 Task: Open Card Bicycle Review in Board Employee Performance Evaluation to Workspace Creative Writing and add a team member Softage.2@softage.net, a label Purple, a checklist Coffee Brewing, an attachment from your onedrive, a color Purple and finally, add a card description 'Create and send out employee engagement survey' and a comment 'Given the potential impact of this task on our company strategic goals, let us ensure that we approach it with a long-term perspective.'. Add a start date 'Jan 02, 1900' with a due date 'Jan 09, 1900'
Action: Mouse moved to (68, 309)
Screenshot: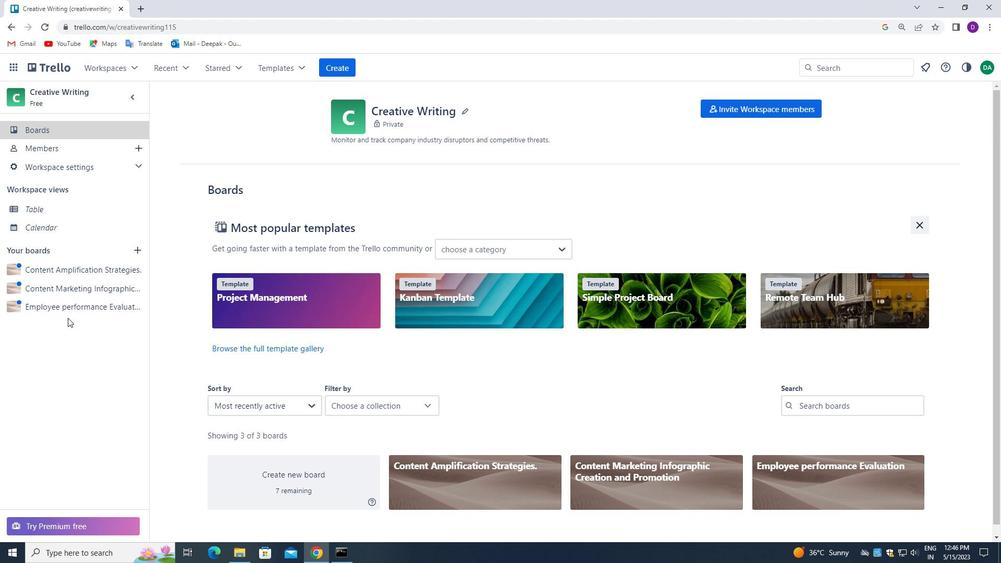 
Action: Mouse pressed left at (68, 309)
Screenshot: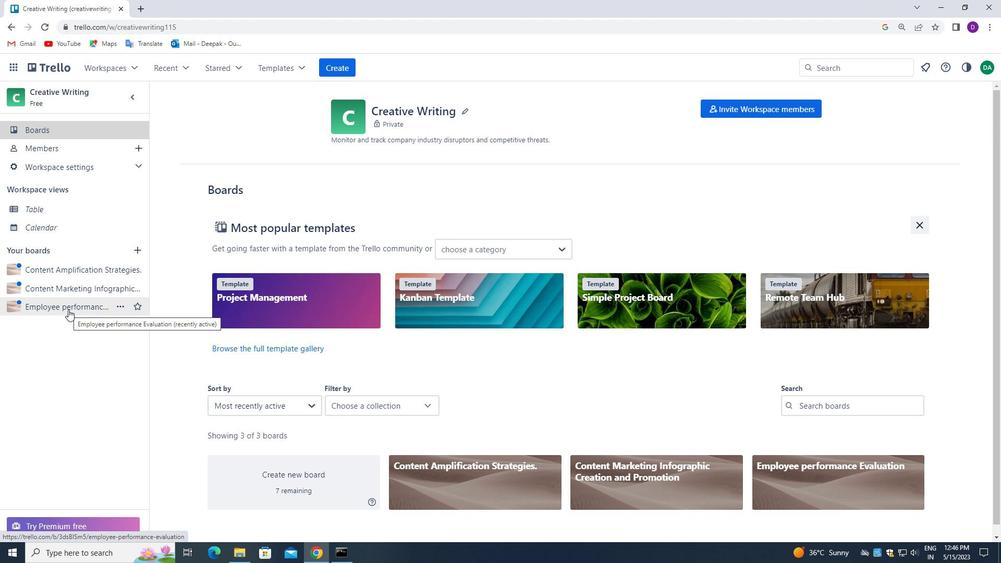 
Action: Mouse moved to (208, 161)
Screenshot: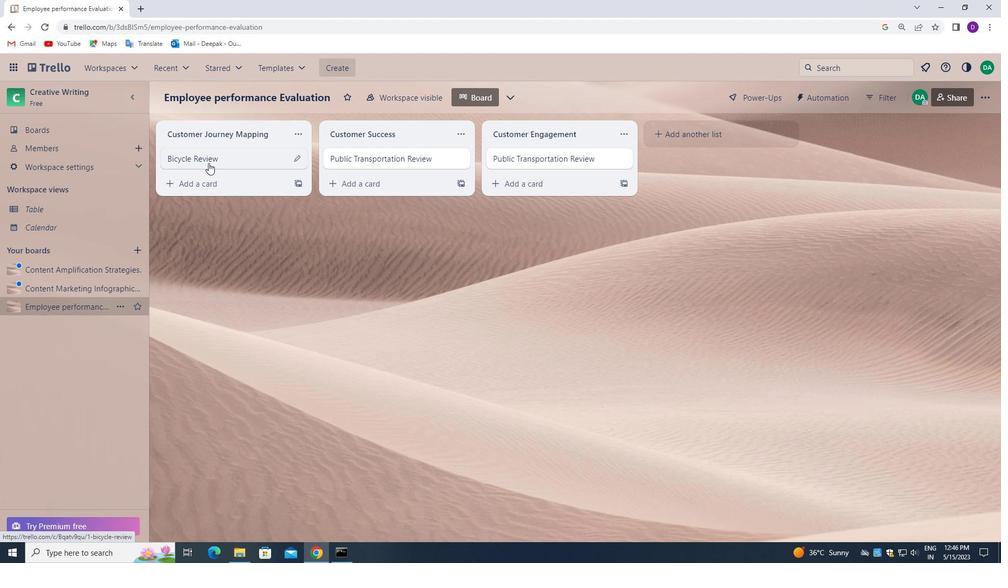 
Action: Mouse pressed left at (208, 161)
Screenshot: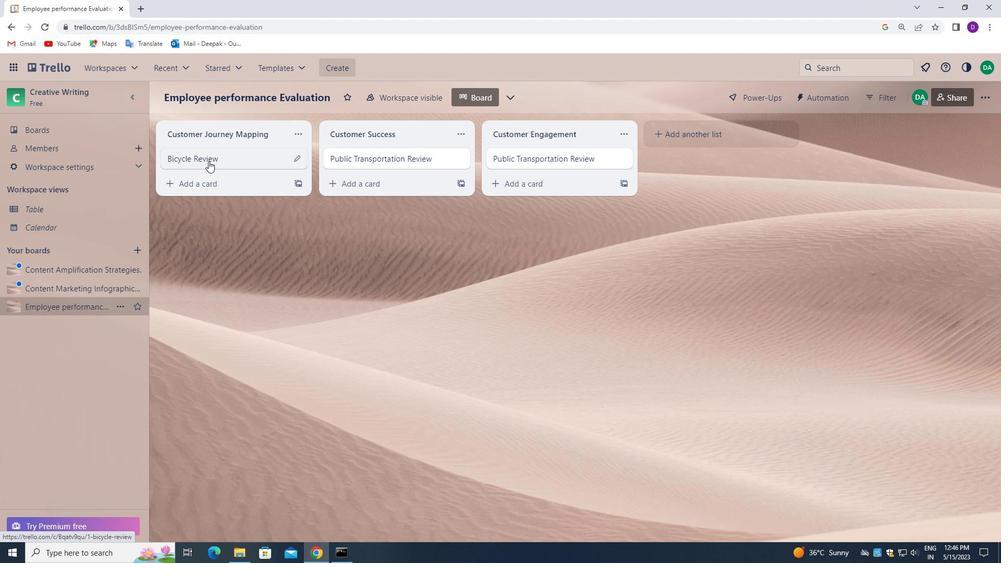 
Action: Mouse moved to (690, 150)
Screenshot: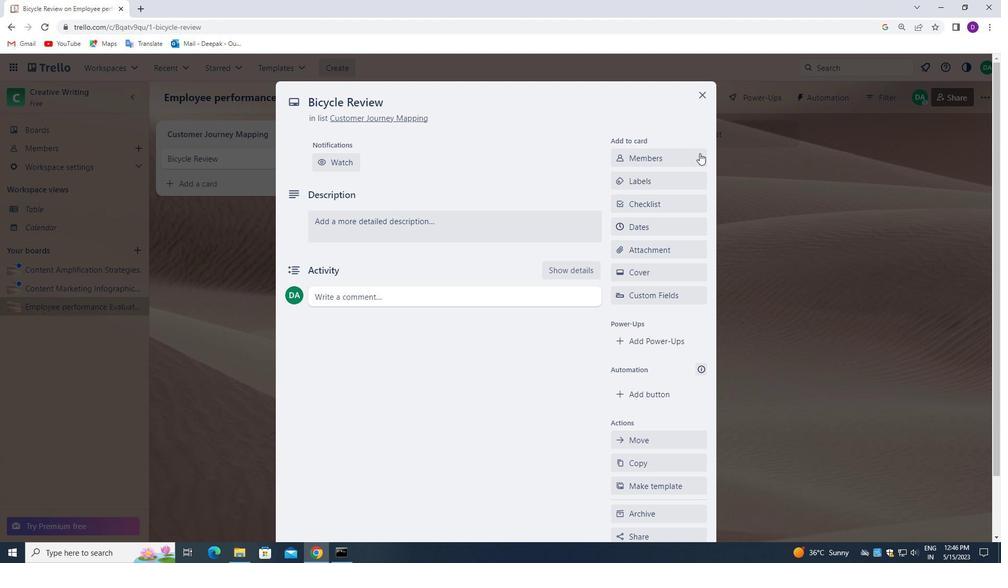 
Action: Mouse pressed left at (690, 150)
Screenshot: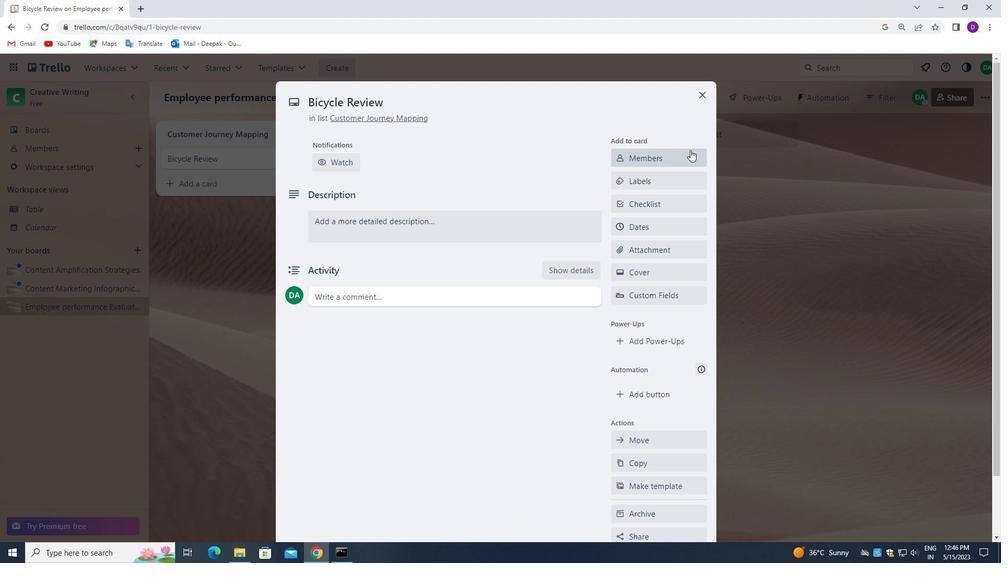
Action: Mouse moved to (657, 210)
Screenshot: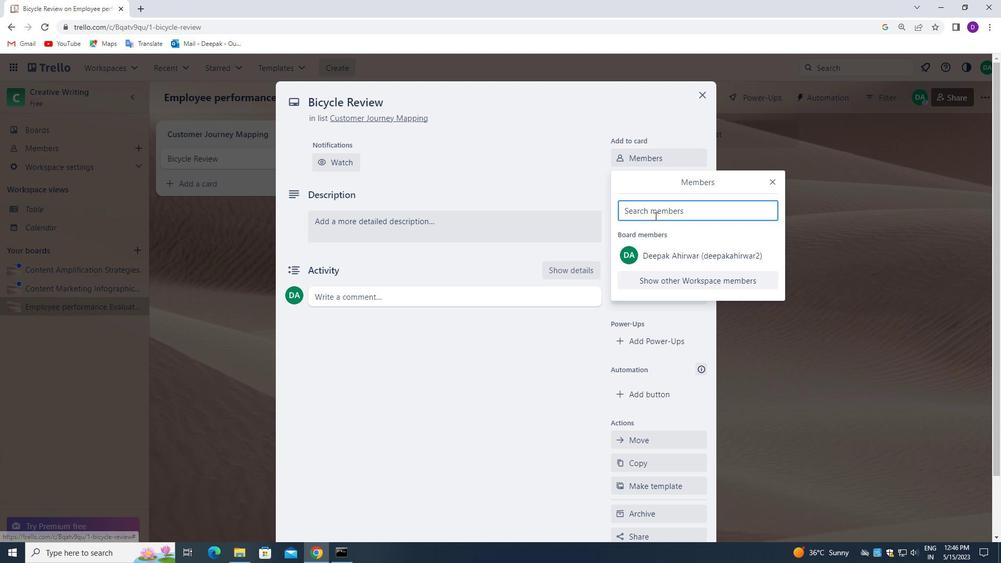
Action: Mouse pressed left at (657, 210)
Screenshot: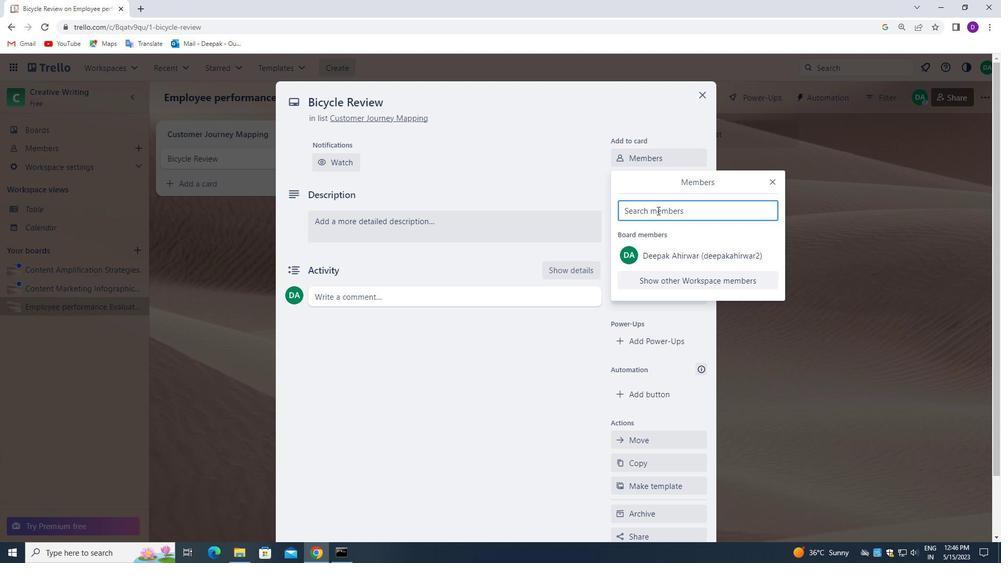 
Action: Key pressed <Key.shift>SOFTAGE.2<Key.shift><Key.shift><Key.shift><Key.shift><Key.shift><Key.shift><Key.shift><Key.shift><Key.shift><Key.shift><Key.shift><Key.shift><Key.shift>@SOFTAGE.NET
Screenshot: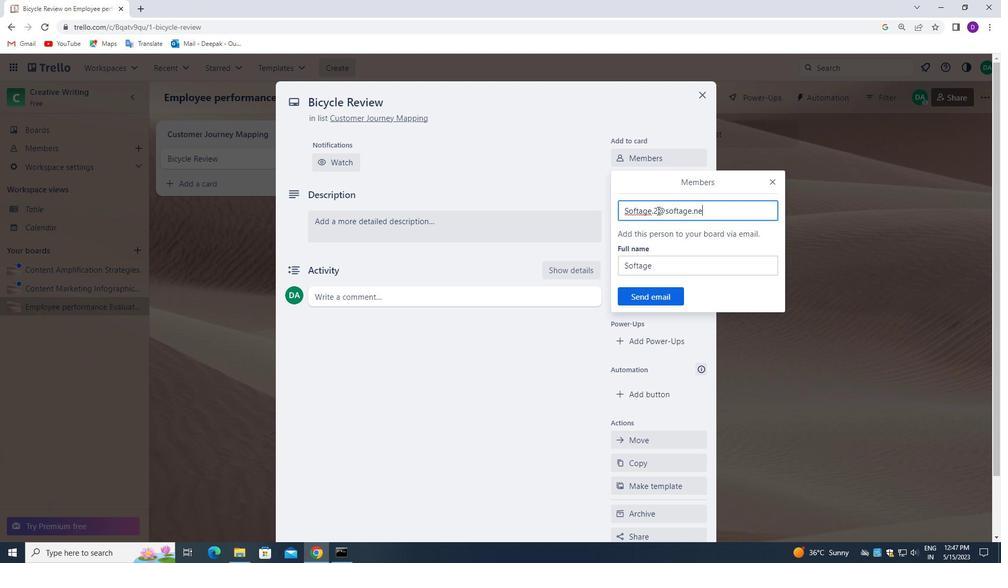 
Action: Mouse moved to (658, 292)
Screenshot: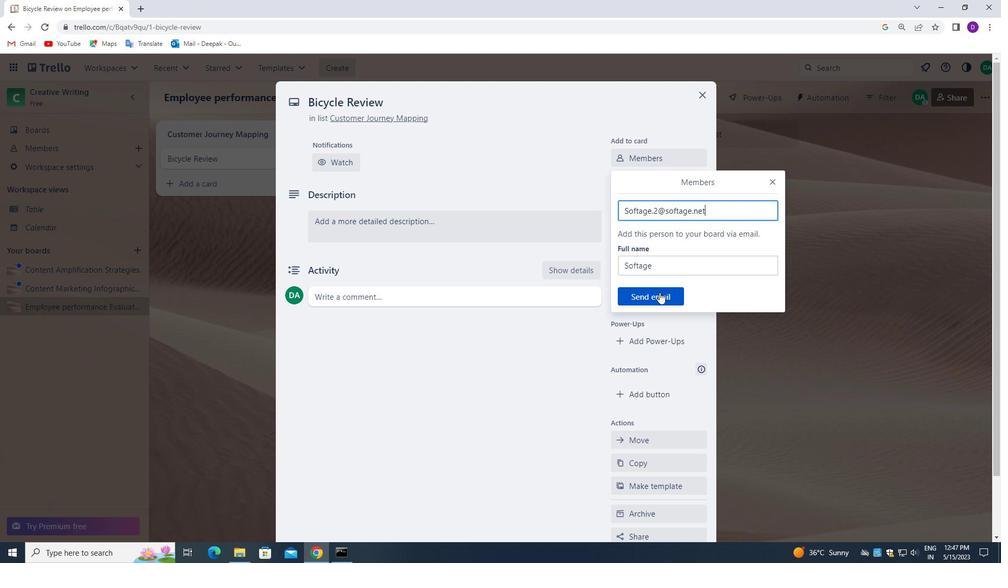 
Action: Mouse pressed left at (658, 292)
Screenshot: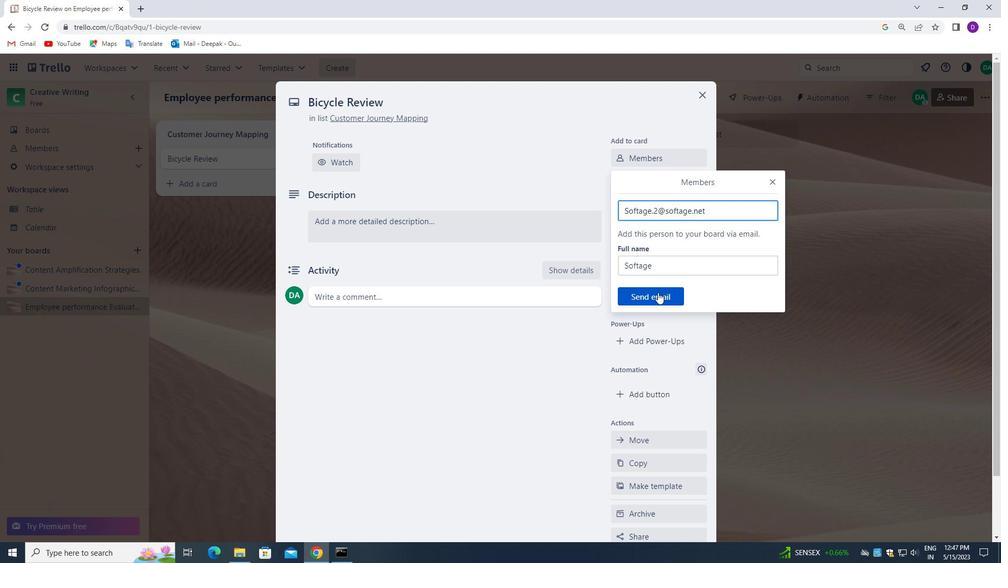 
Action: Mouse moved to (657, 220)
Screenshot: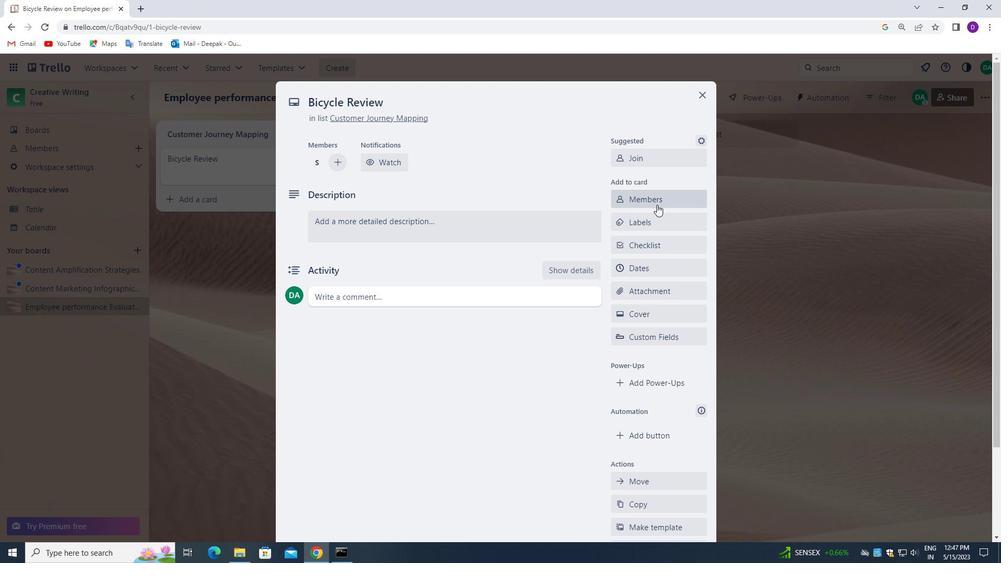 
Action: Mouse pressed left at (657, 220)
Screenshot: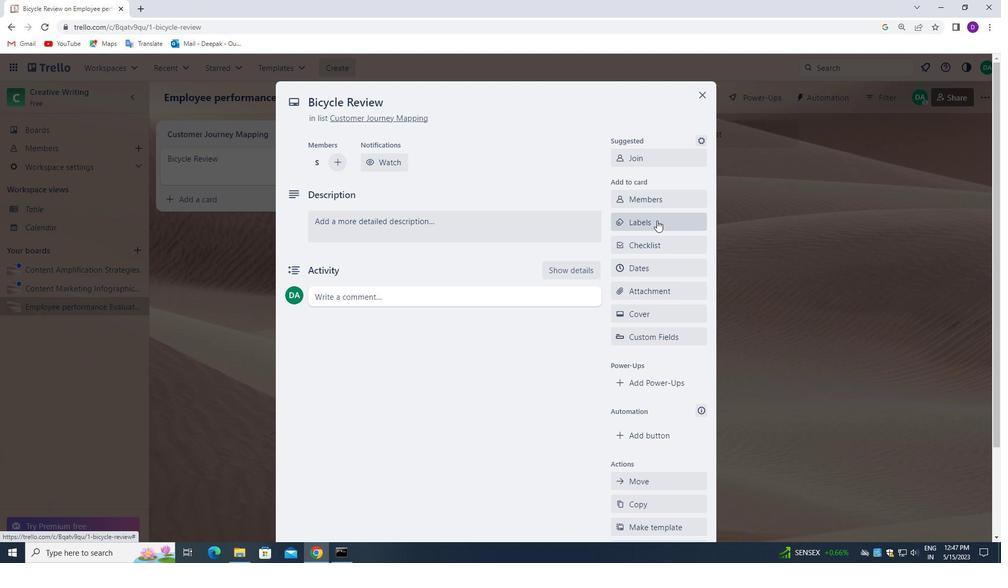 
Action: Mouse moved to (693, 397)
Screenshot: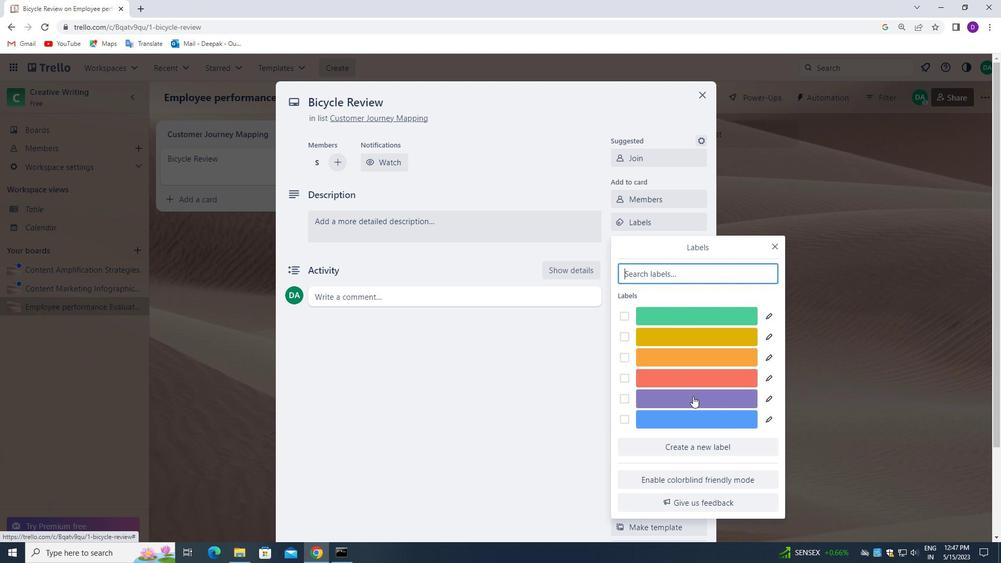 
Action: Mouse pressed left at (693, 397)
Screenshot: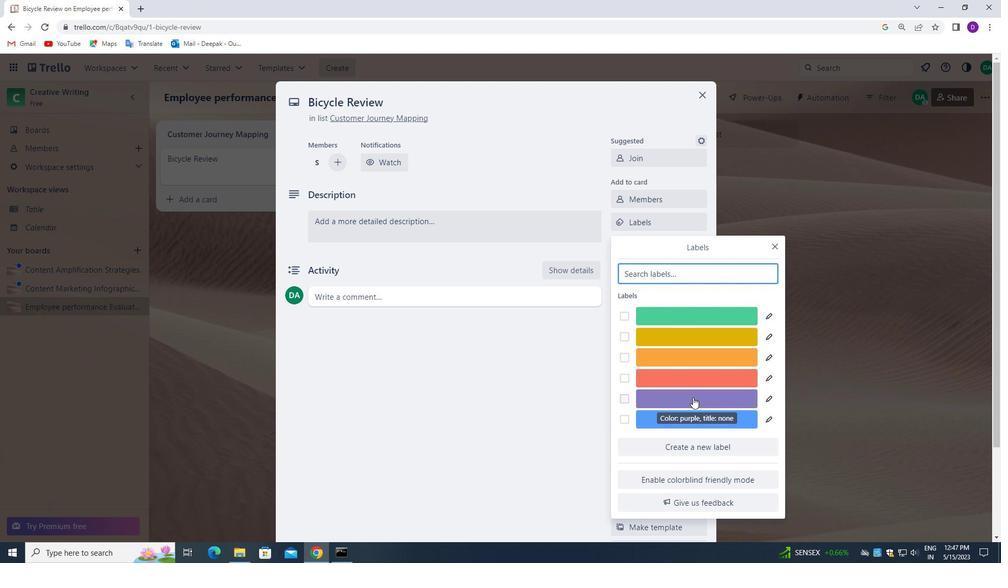 
Action: Mouse moved to (863, 372)
Screenshot: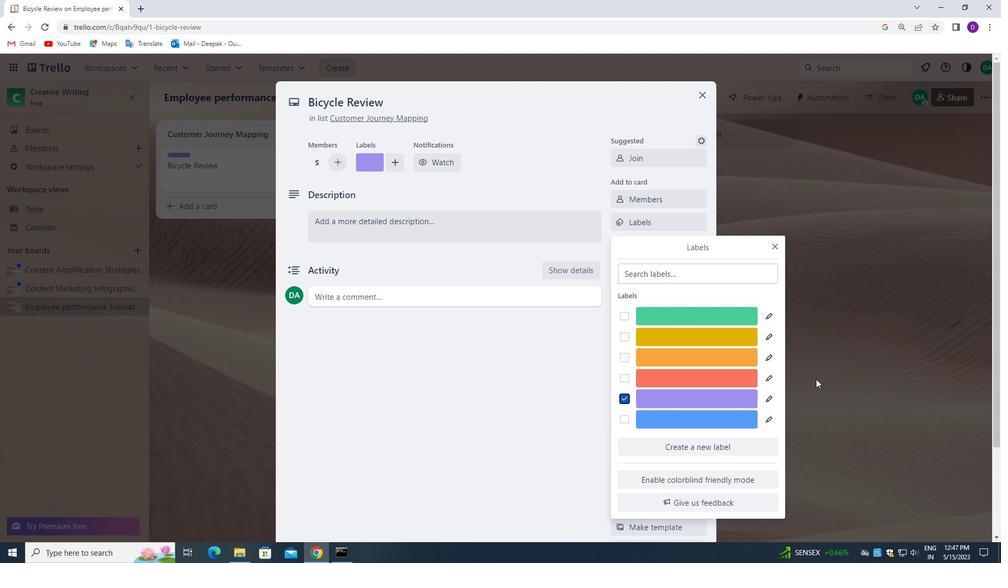 
Action: Mouse pressed left at (863, 372)
Screenshot: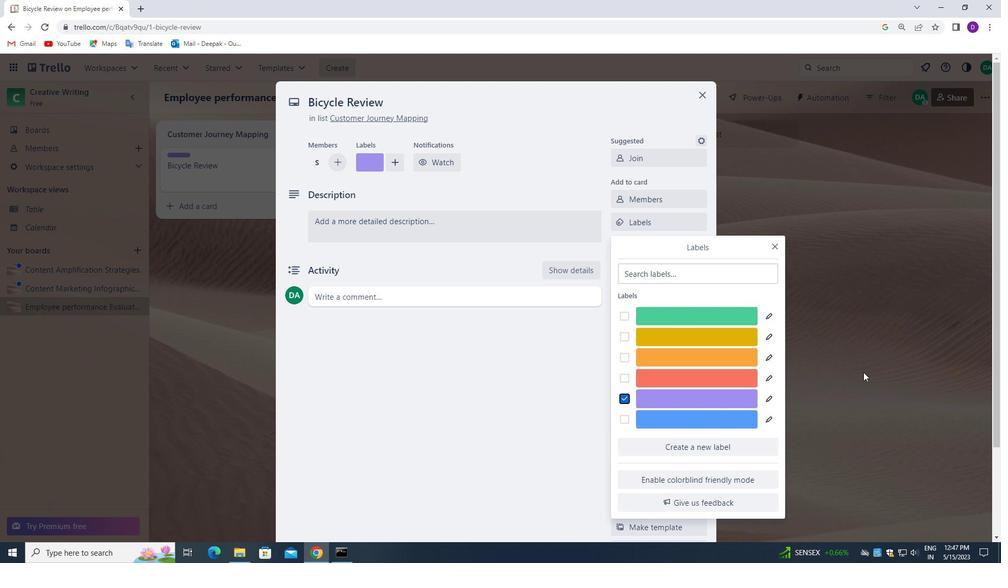 
Action: Mouse moved to (655, 243)
Screenshot: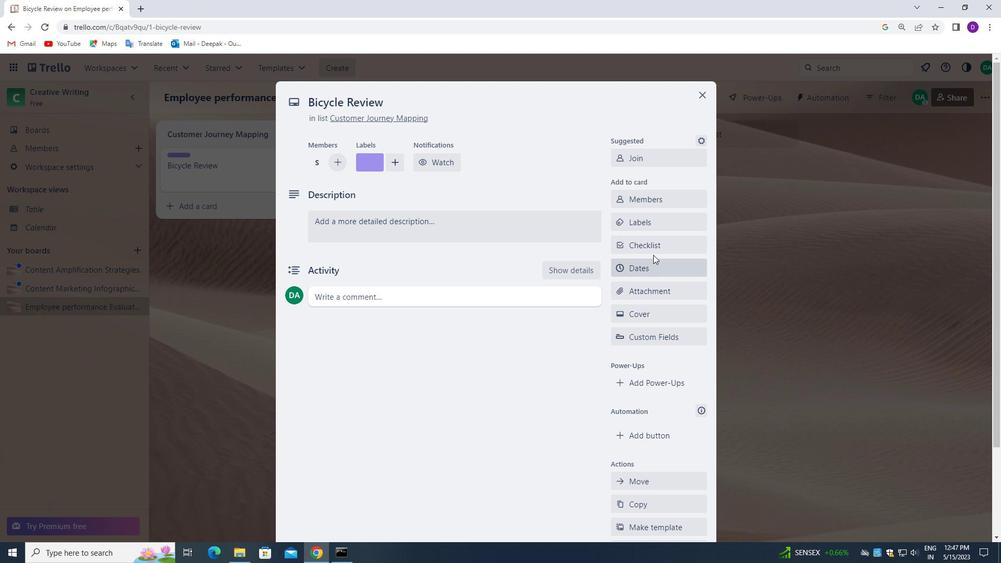 
Action: Mouse pressed left at (655, 243)
Screenshot: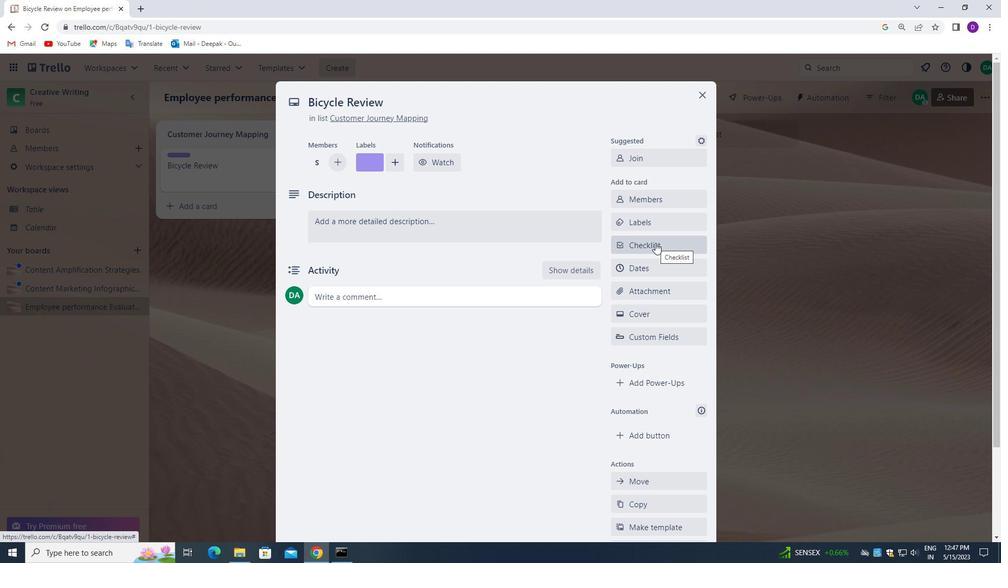 
Action: Mouse moved to (670, 312)
Screenshot: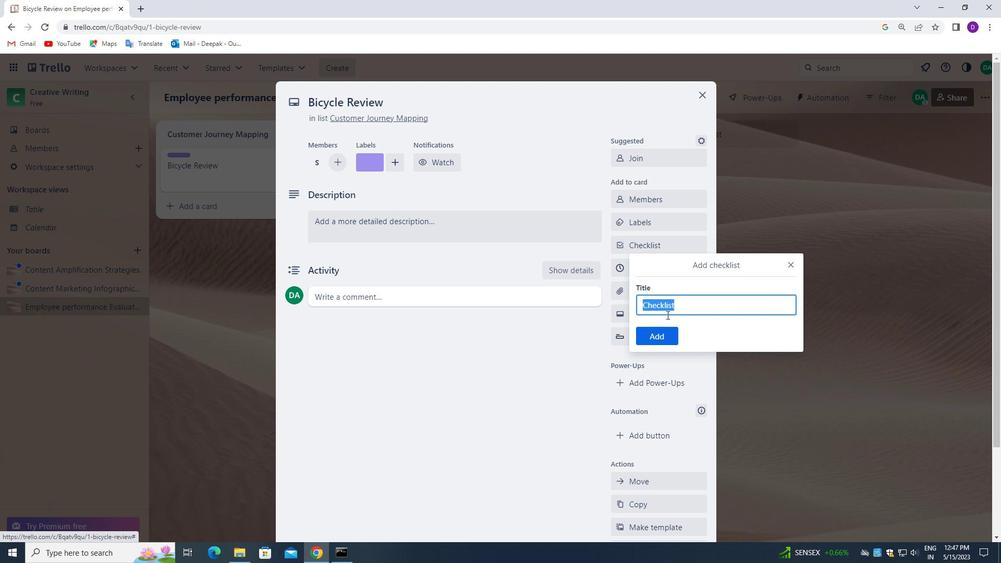
Action: Key pressed <Key.backspace><Key.shift>COFFEE<Key.space><Key.shift>BREWING
Screenshot: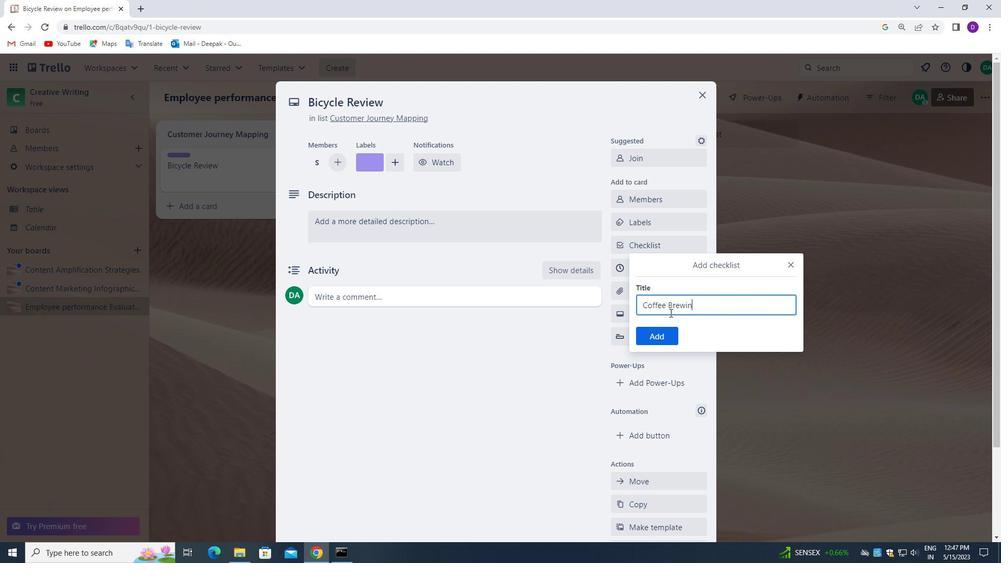 
Action: Mouse moved to (659, 333)
Screenshot: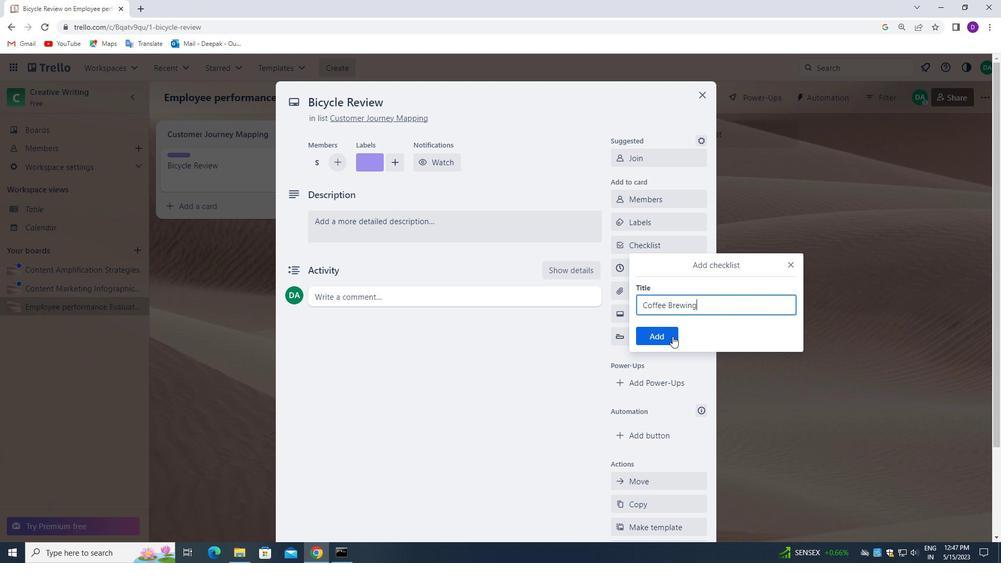 
Action: Mouse pressed left at (659, 333)
Screenshot: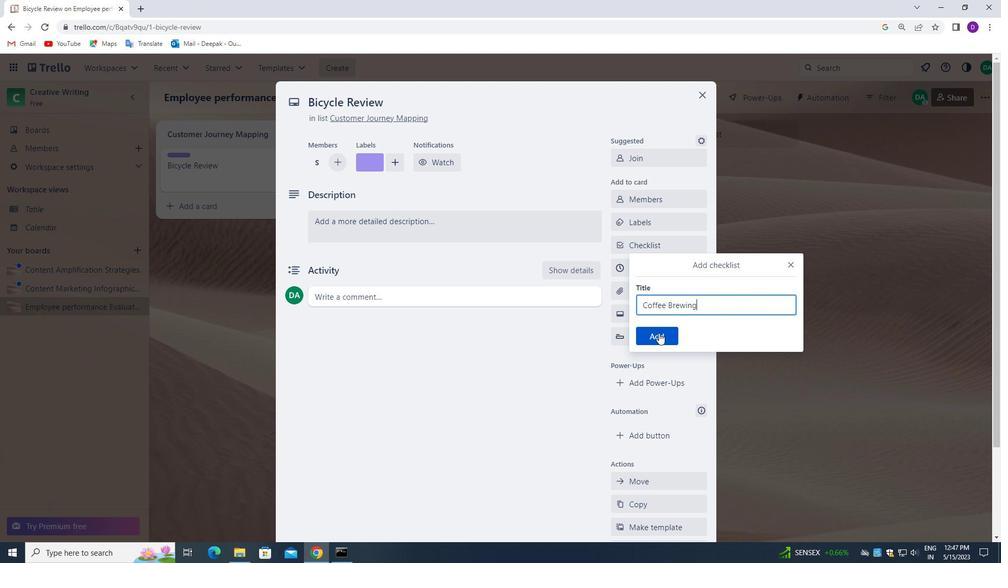 
Action: Mouse moved to (661, 293)
Screenshot: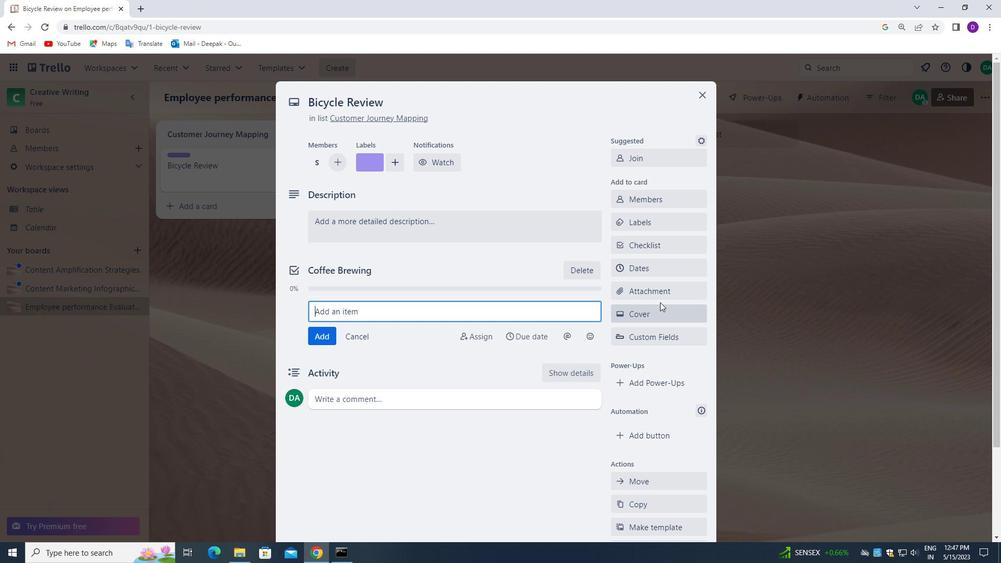 
Action: Mouse pressed left at (661, 293)
Screenshot: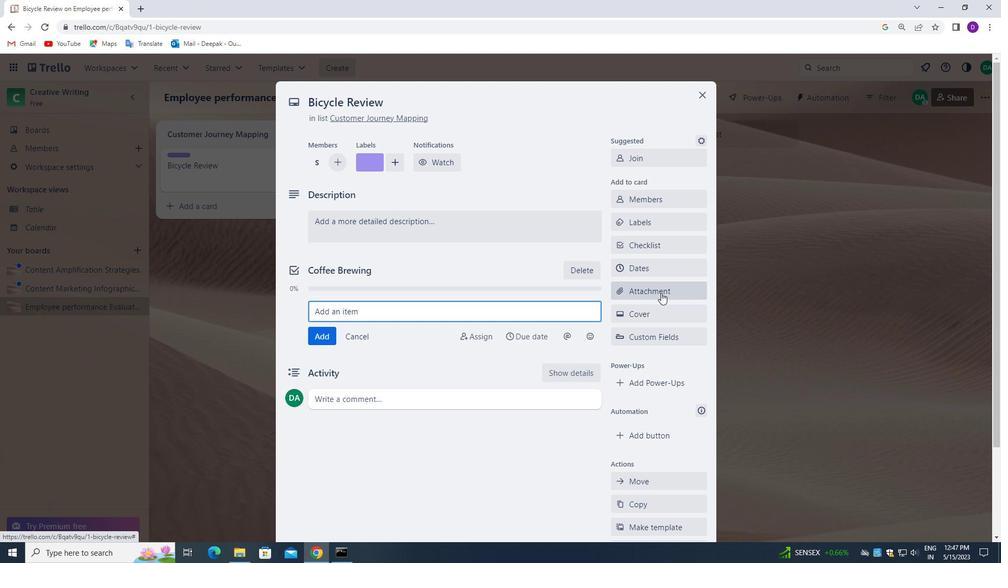 
Action: Mouse moved to (650, 209)
Screenshot: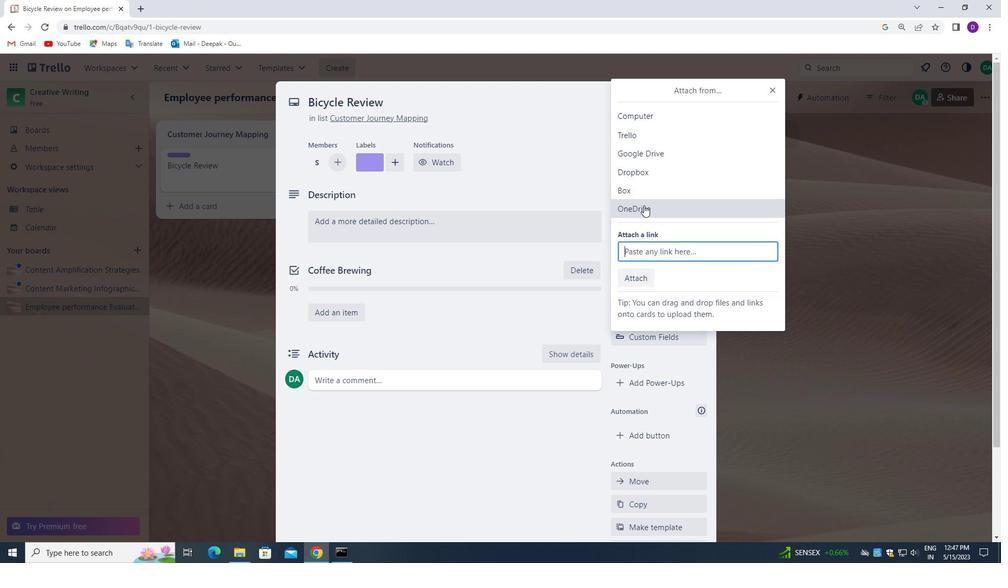 
Action: Mouse pressed left at (650, 209)
Screenshot: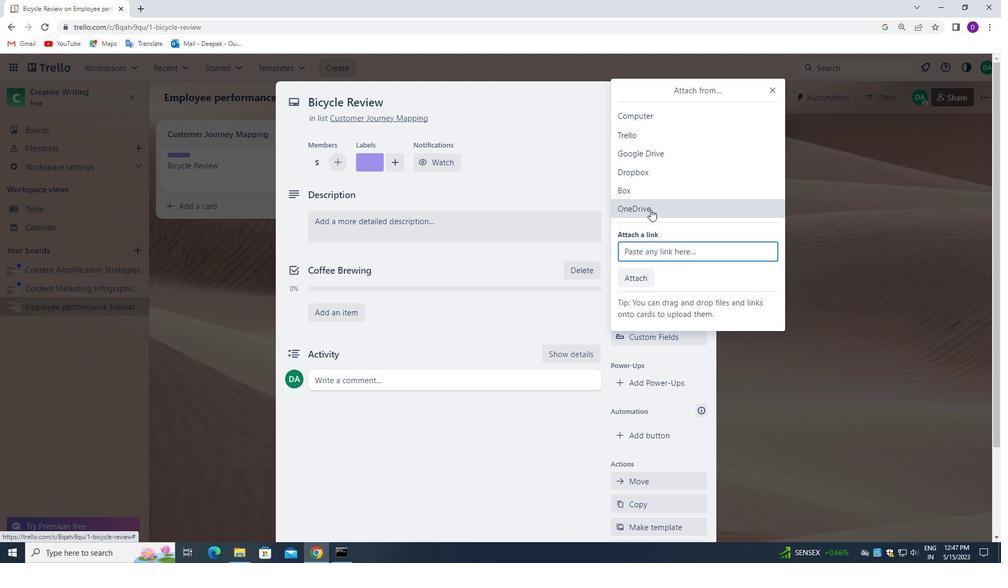 
Action: Mouse moved to (401, 221)
Screenshot: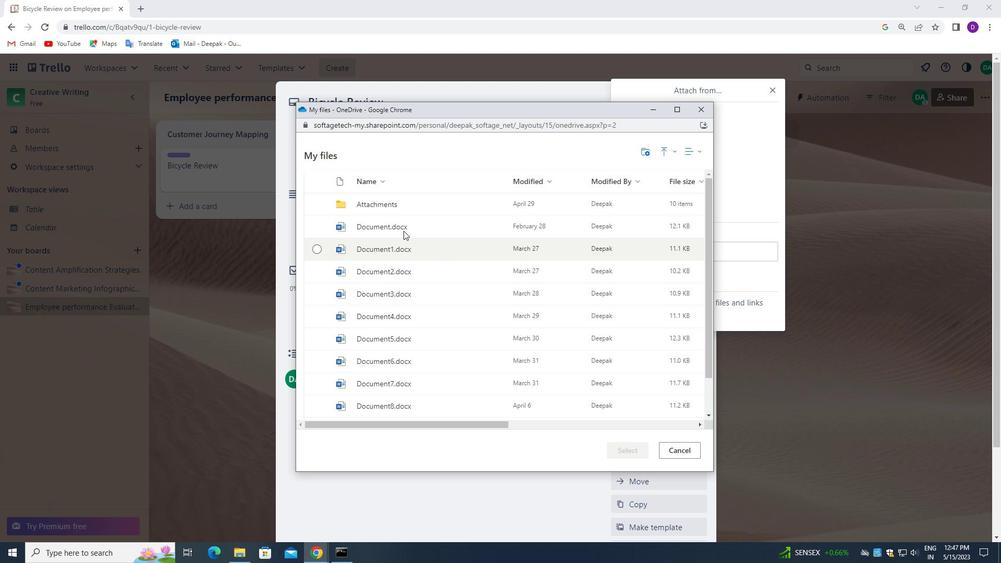 
Action: Mouse pressed left at (401, 221)
Screenshot: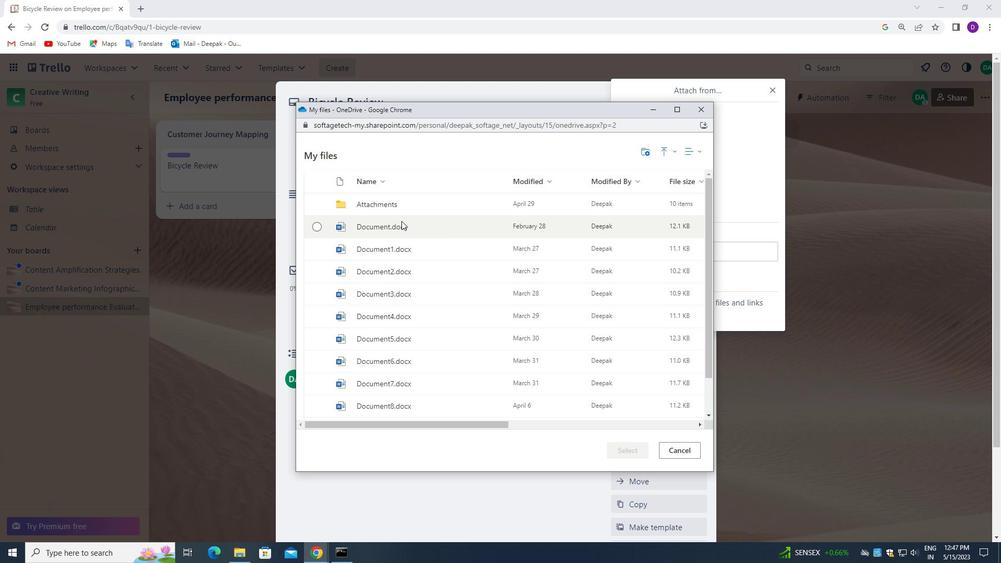 
Action: Mouse moved to (626, 451)
Screenshot: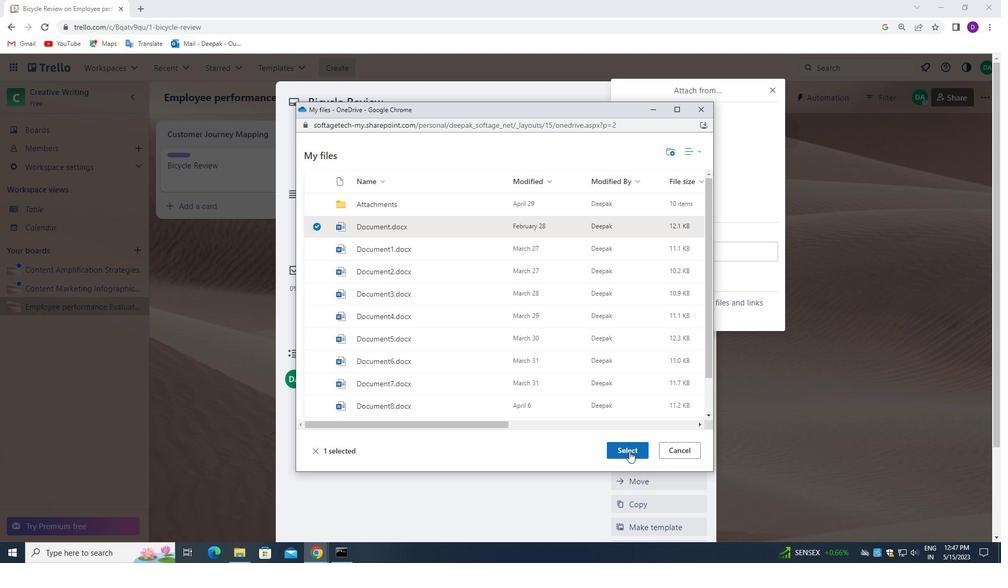 
Action: Mouse pressed left at (626, 451)
Screenshot: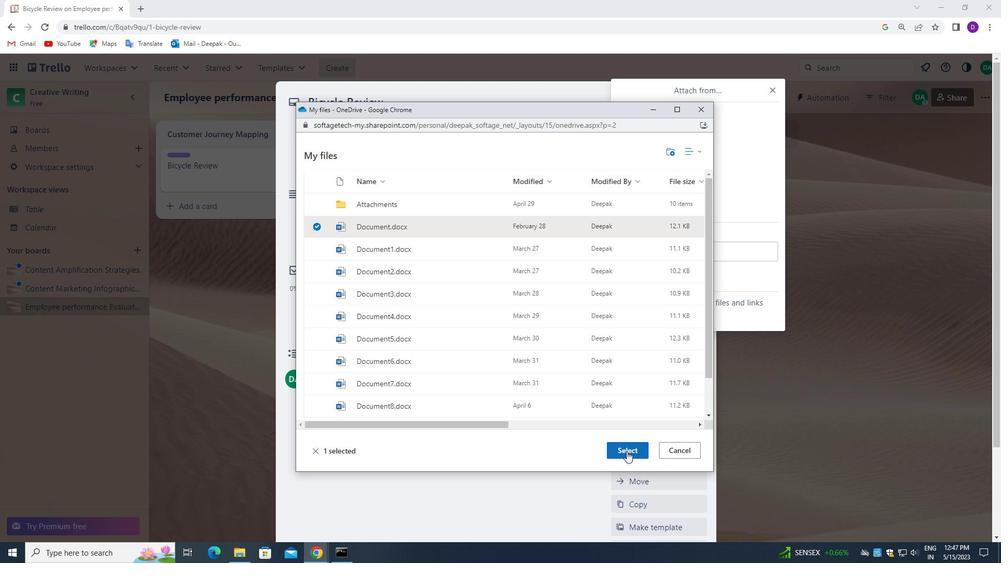 
Action: Mouse moved to (657, 313)
Screenshot: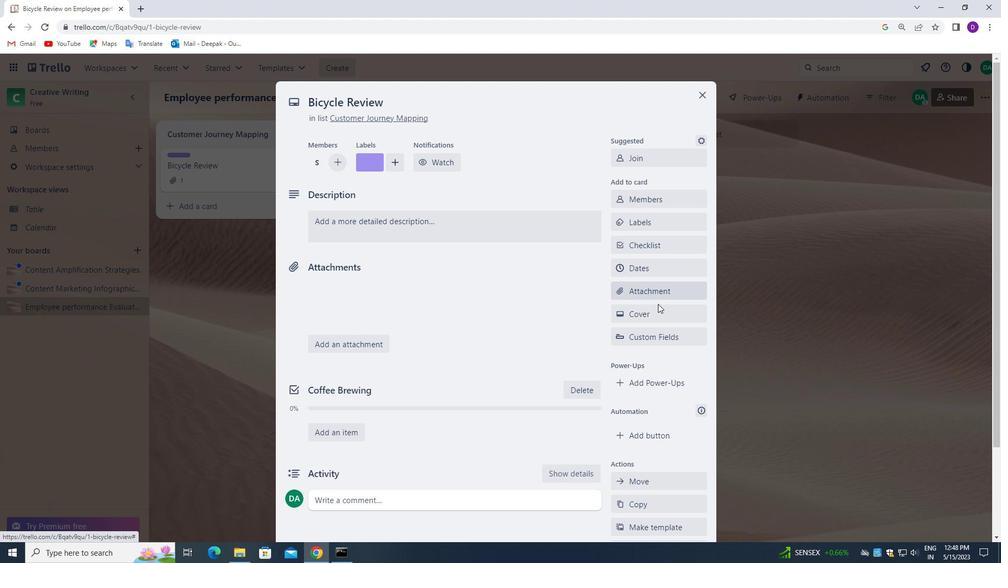 
Action: Mouse pressed left at (657, 313)
Screenshot: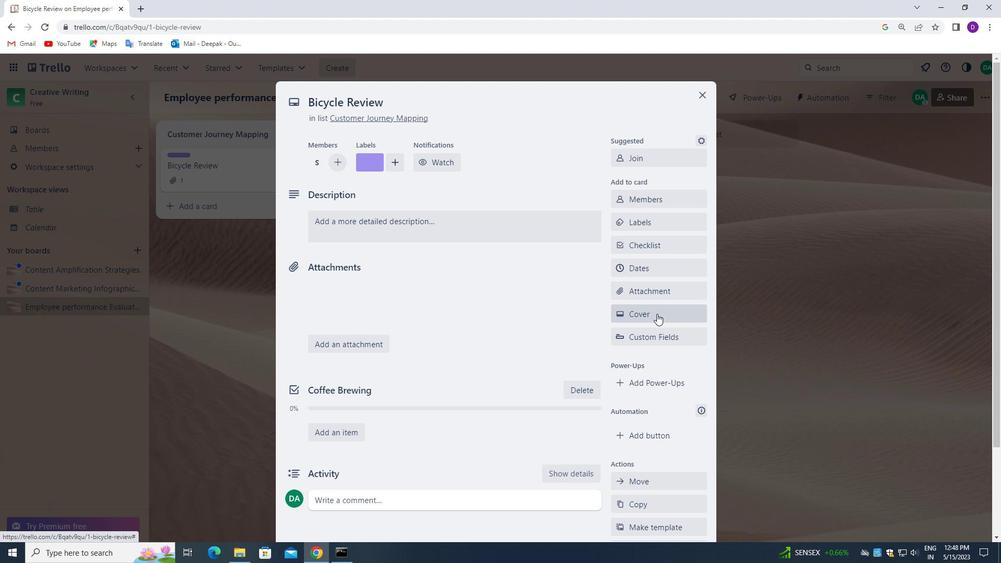
Action: Mouse moved to (769, 320)
Screenshot: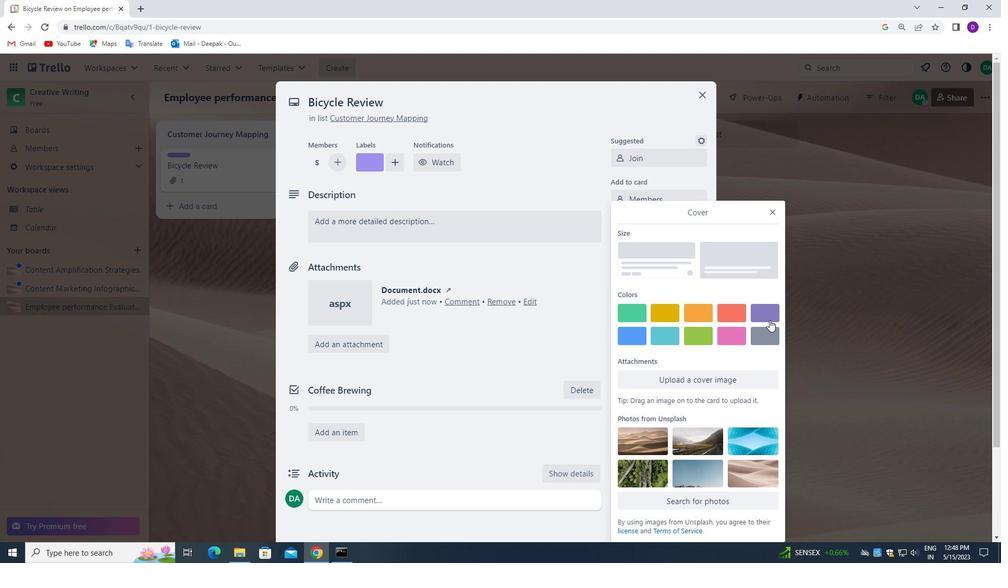 
Action: Mouse pressed left at (769, 320)
Screenshot: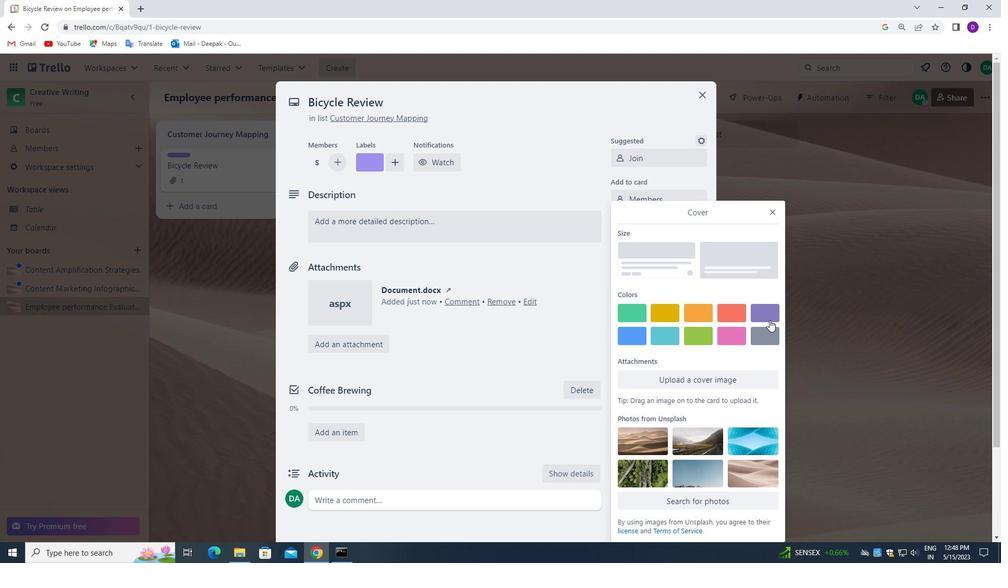 
Action: Mouse moved to (811, 322)
Screenshot: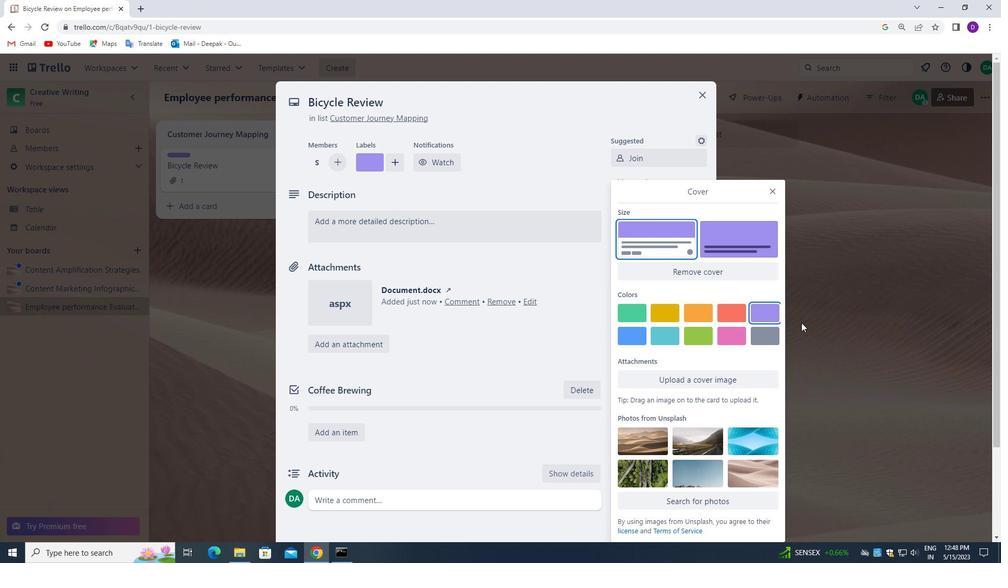 
Action: Mouse pressed left at (811, 322)
Screenshot: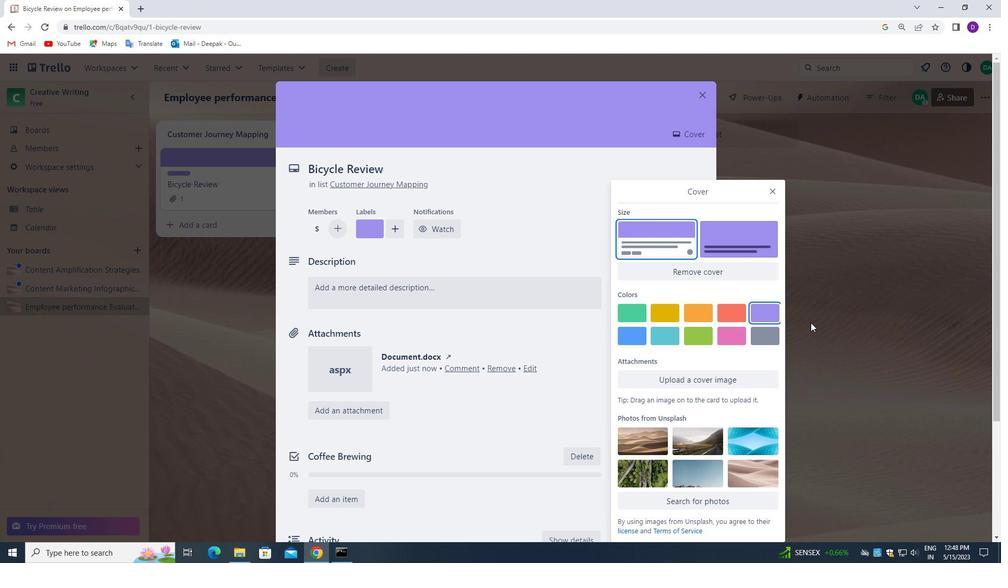 
Action: Mouse moved to (338, 291)
Screenshot: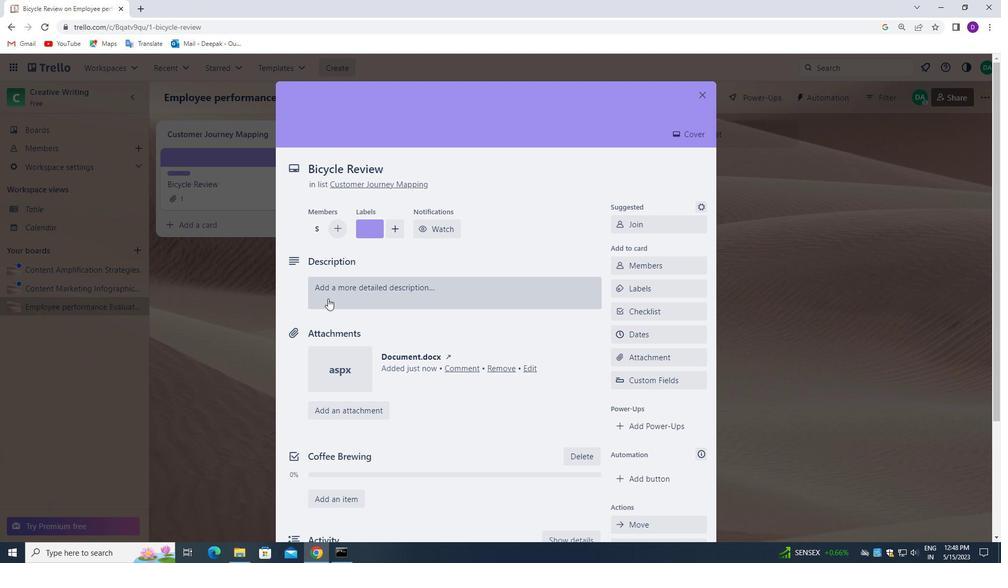 
Action: Mouse pressed left at (338, 291)
Screenshot: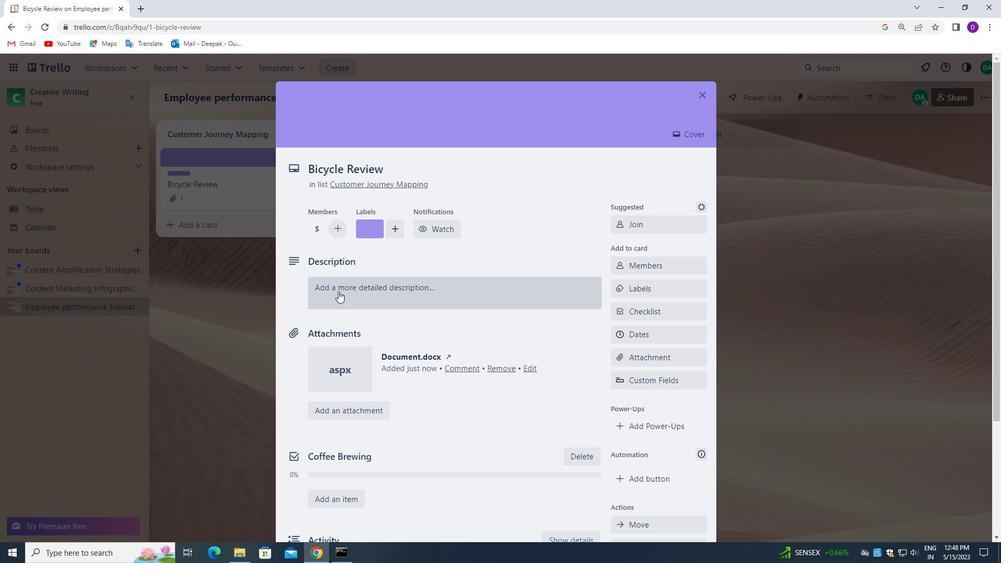 
Action: Key pressed <Key.shift>CREATE<Key.space>AND<Key.space>SEND<Key.space>OUT<Key.space>EMPLOYEE<Key.space>ENGAGEMENT<Key.space>SURVEY.
Screenshot: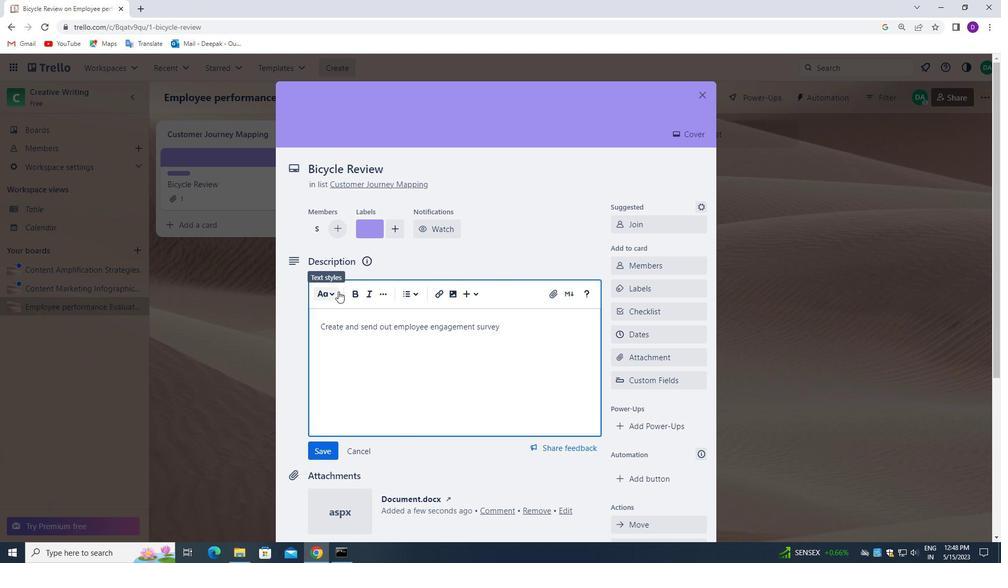 
Action: Mouse moved to (321, 451)
Screenshot: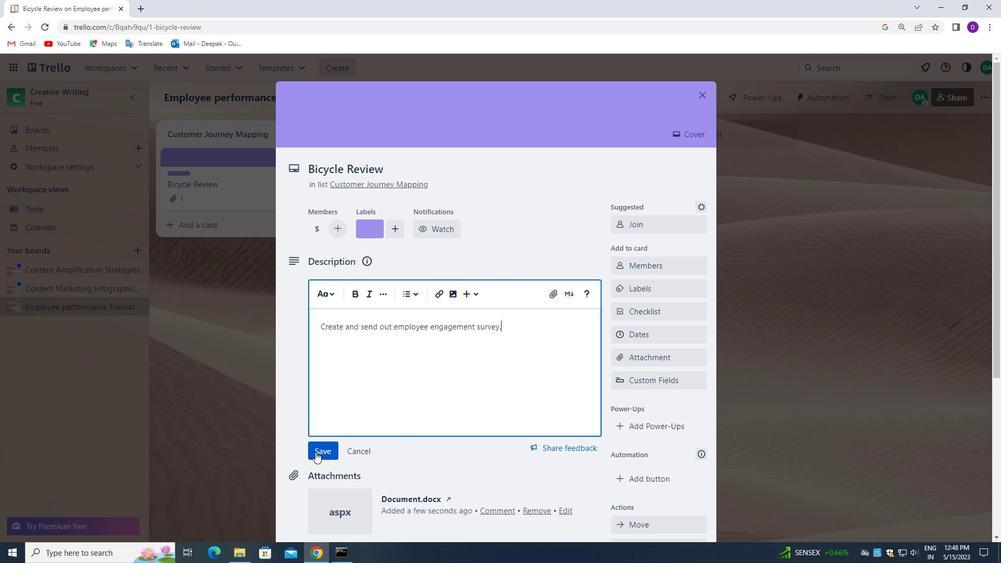 
Action: Mouse pressed left at (321, 451)
Screenshot: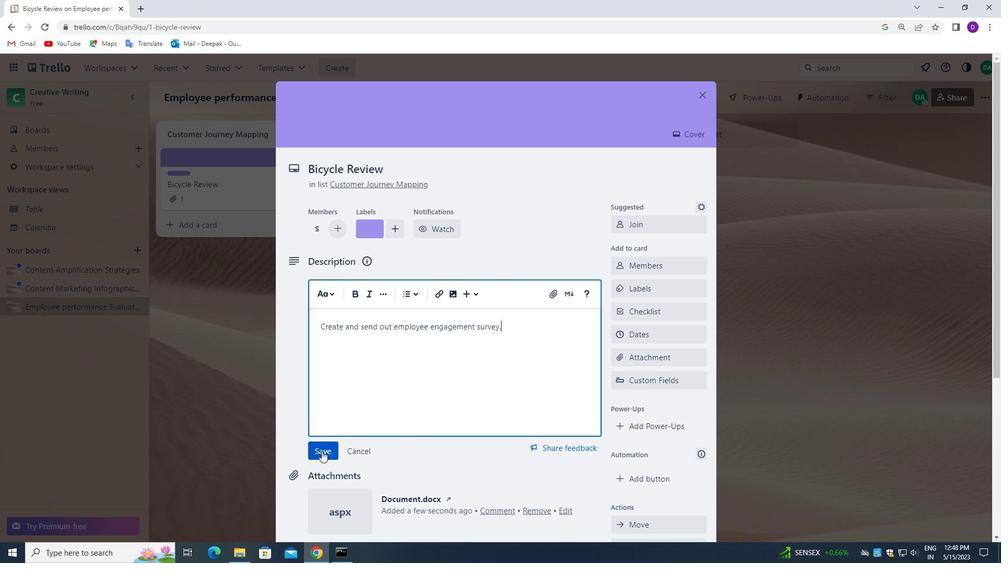 
Action: Mouse moved to (387, 416)
Screenshot: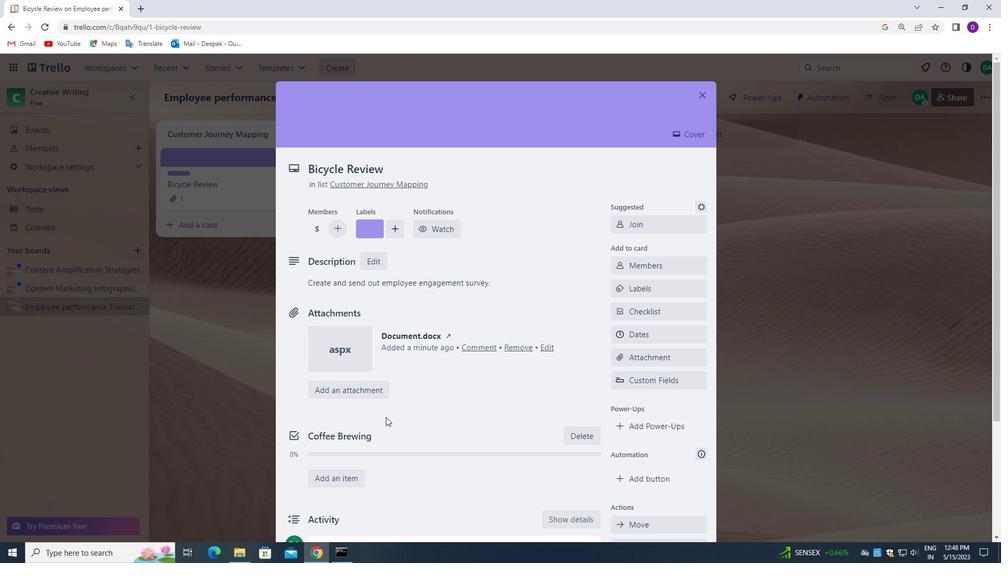 
Action: Mouse scrolled (387, 415) with delta (0, 0)
Screenshot: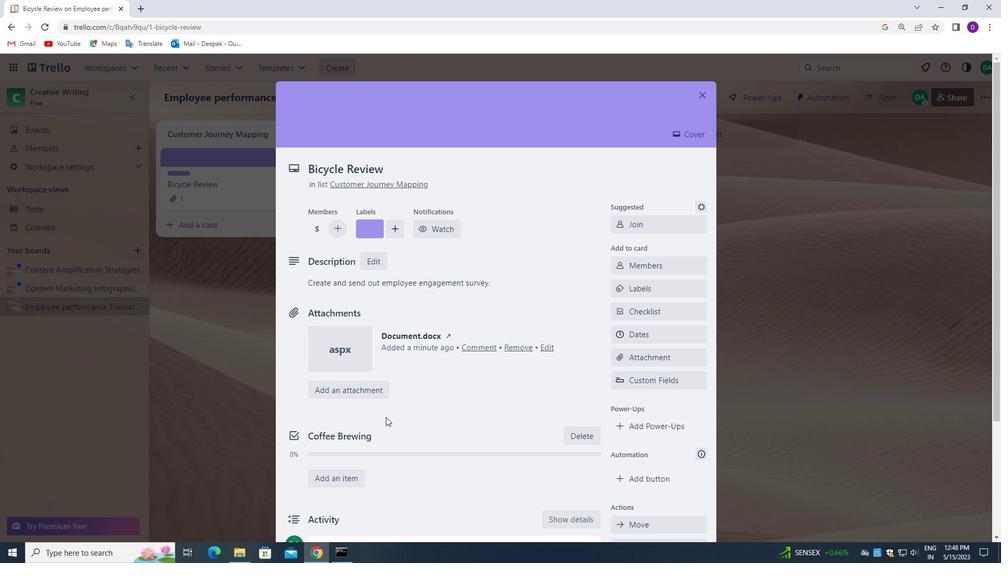 
Action: Mouse moved to (387, 416)
Screenshot: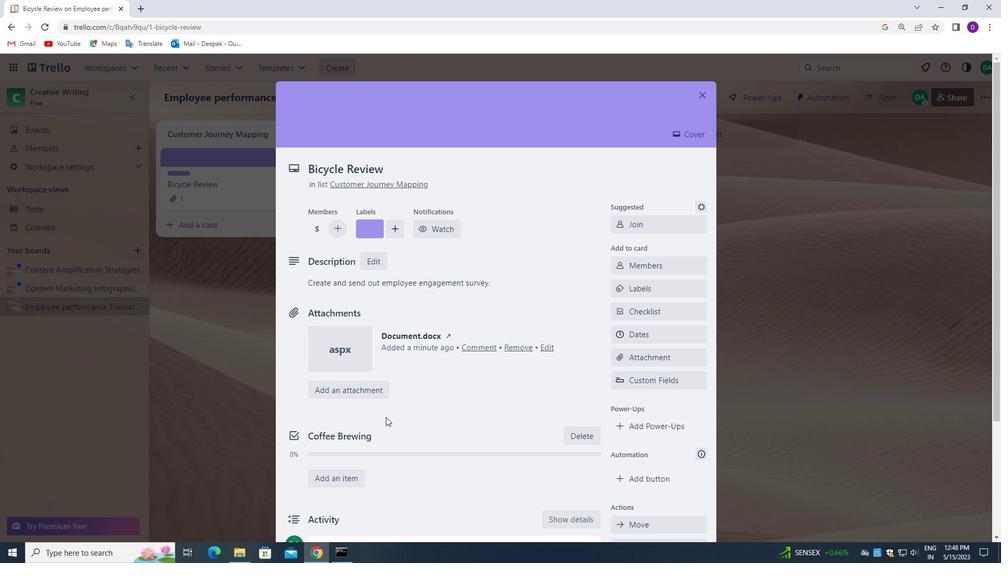 
Action: Mouse scrolled (387, 415) with delta (0, 0)
Screenshot: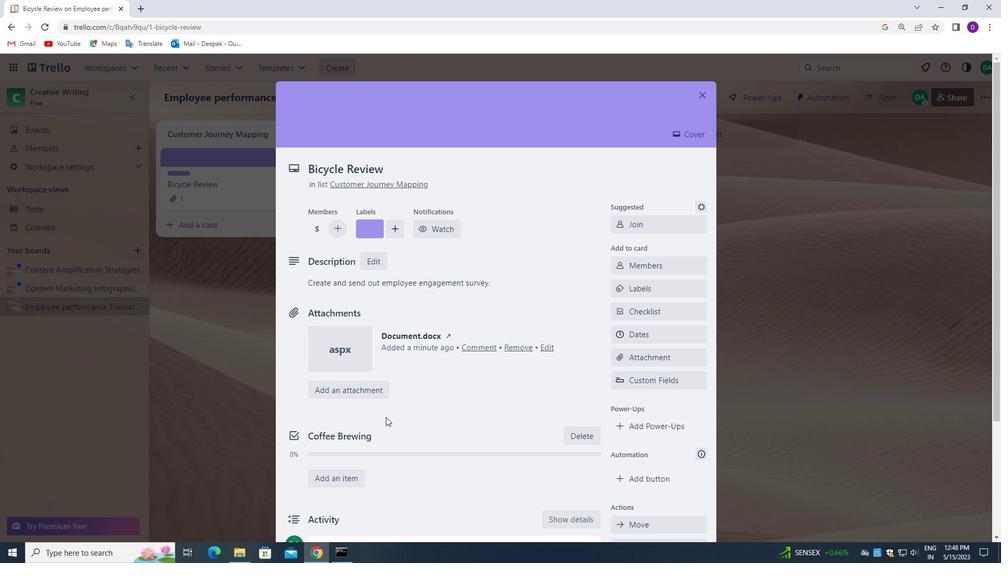
Action: Mouse moved to (388, 416)
Screenshot: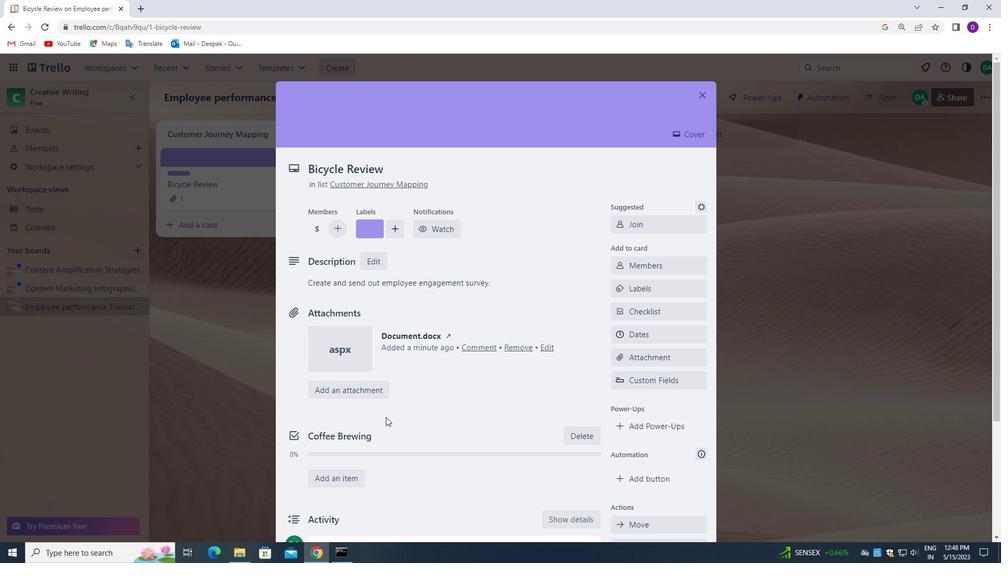 
Action: Mouse scrolled (388, 416) with delta (0, 0)
Screenshot: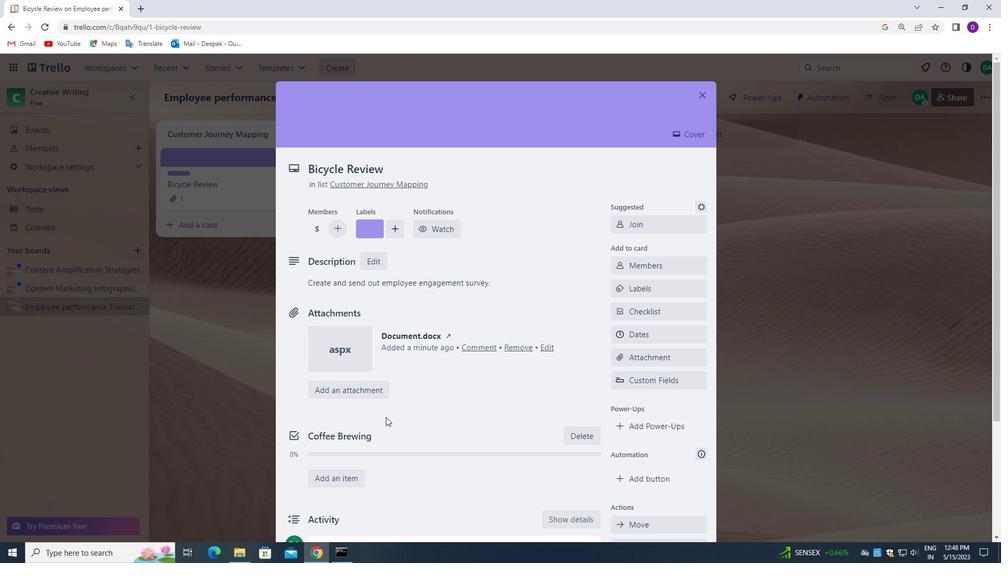 
Action: Mouse moved to (388, 418)
Screenshot: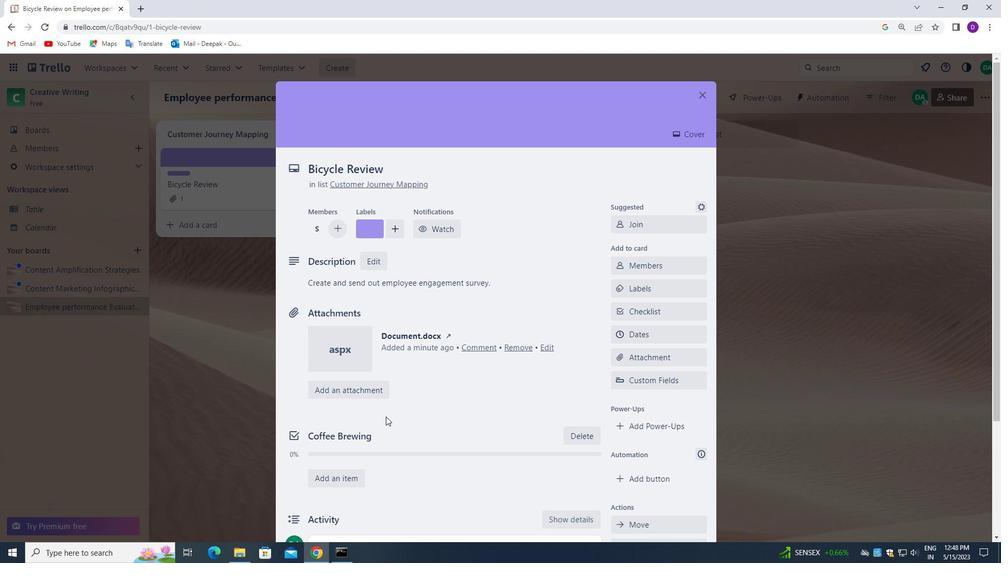 
Action: Mouse scrolled (388, 417) with delta (0, 0)
Screenshot: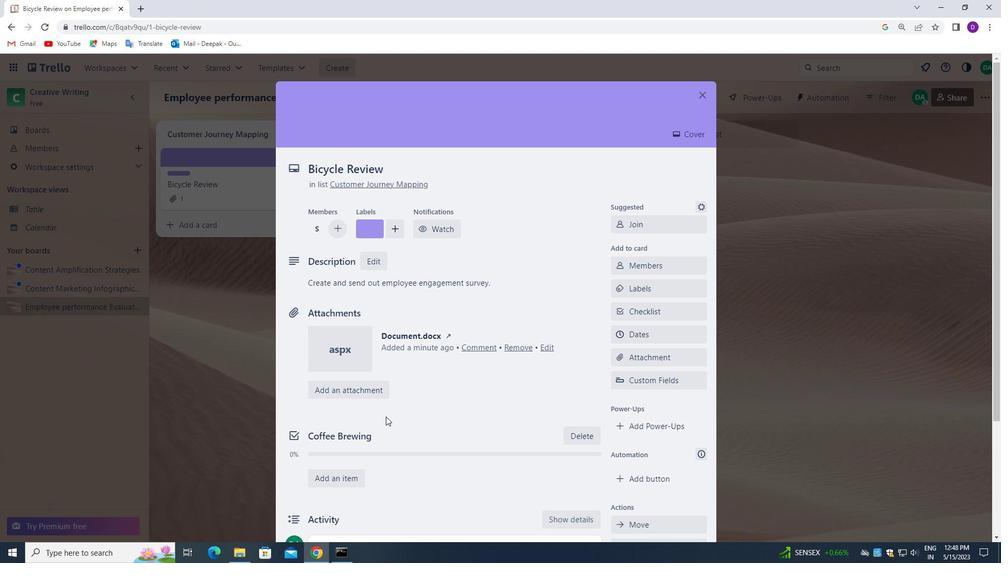 
Action: Mouse moved to (353, 398)
Screenshot: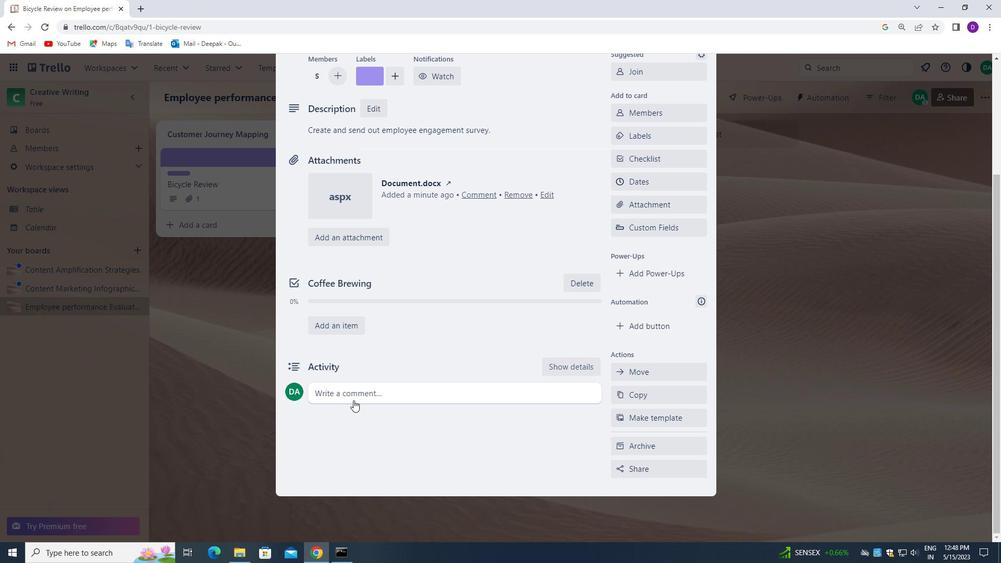 
Action: Mouse pressed left at (353, 398)
Screenshot: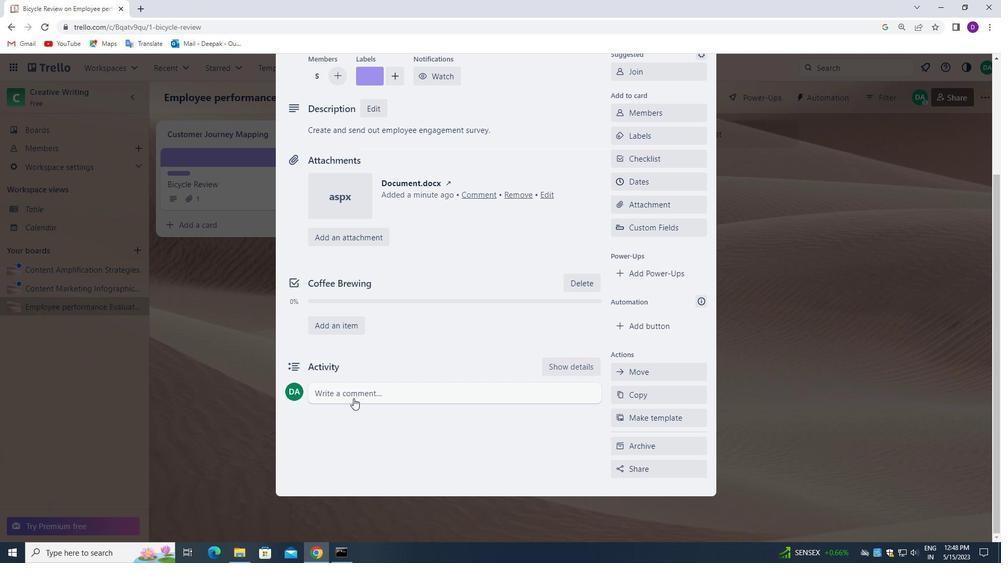 
Action: Mouse moved to (360, 431)
Screenshot: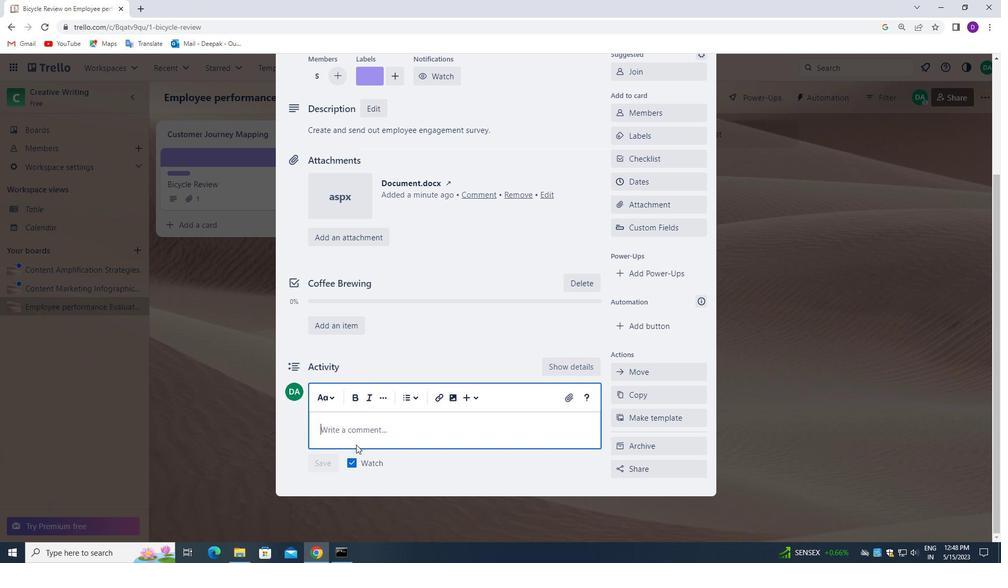 
Action: Mouse pressed left at (360, 431)
Screenshot: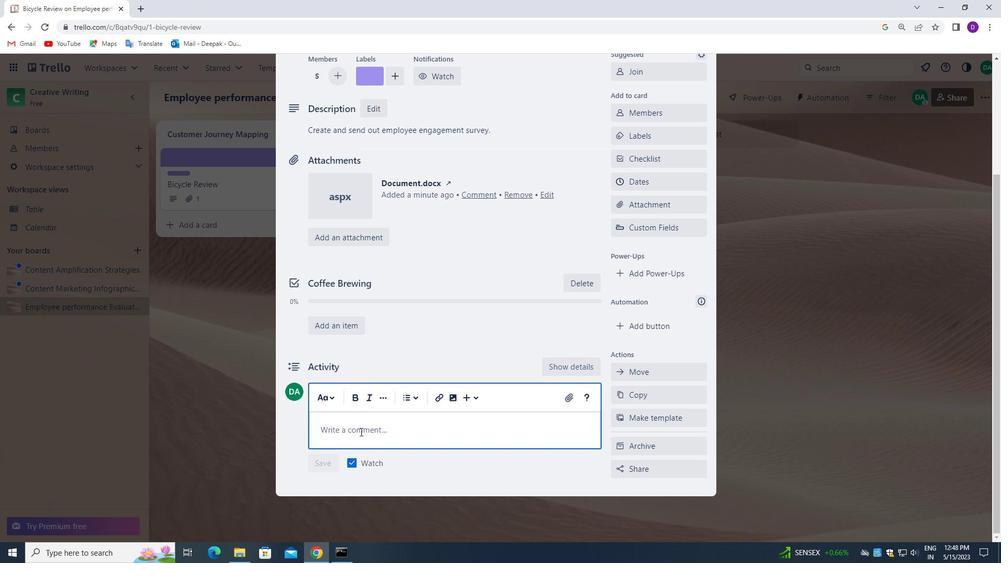 
Action: Key pressed <Key.shift>GIVEN<Key.space>THE<Key.space>POTENTIAL<Key.space>IMPACT<Key.space>OF<Key.space>THIS<Key.space>TASK<Key.space>ON<Key.space>OUR<Key.space>COMPANY<Key.space>STRATEGIC<Key.space>GOALS,<Key.space>LET<Key.space>US<Key.space>ENSURE<Key.space>THAT<Key.space>WE<Key.space>APPROACH<Key.space>IT<Key.space>WITH<Key.space>A<Key.space>LONG-TERM<Key.space>PERSPECTIVE.
Screenshot: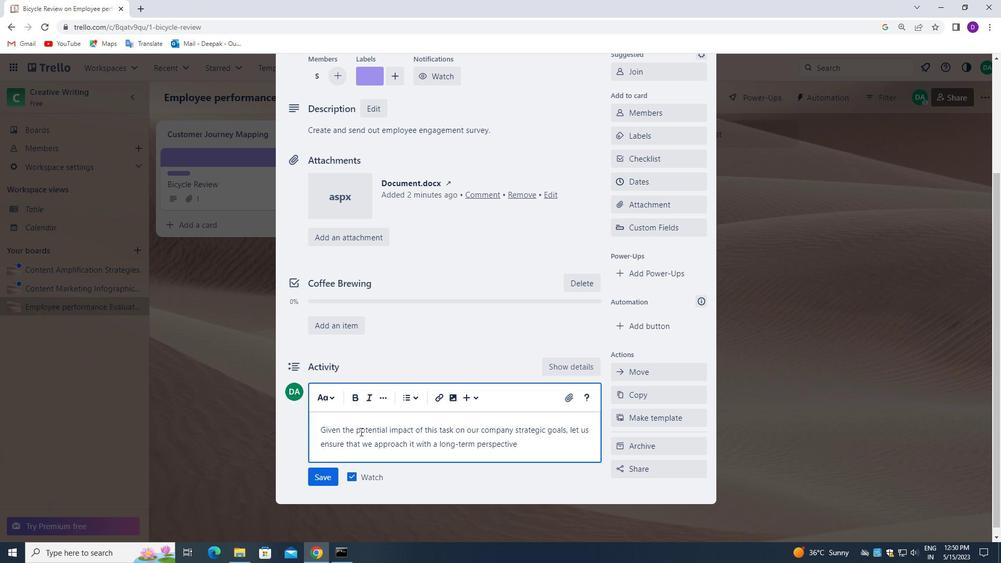 
Action: Mouse moved to (318, 479)
Screenshot: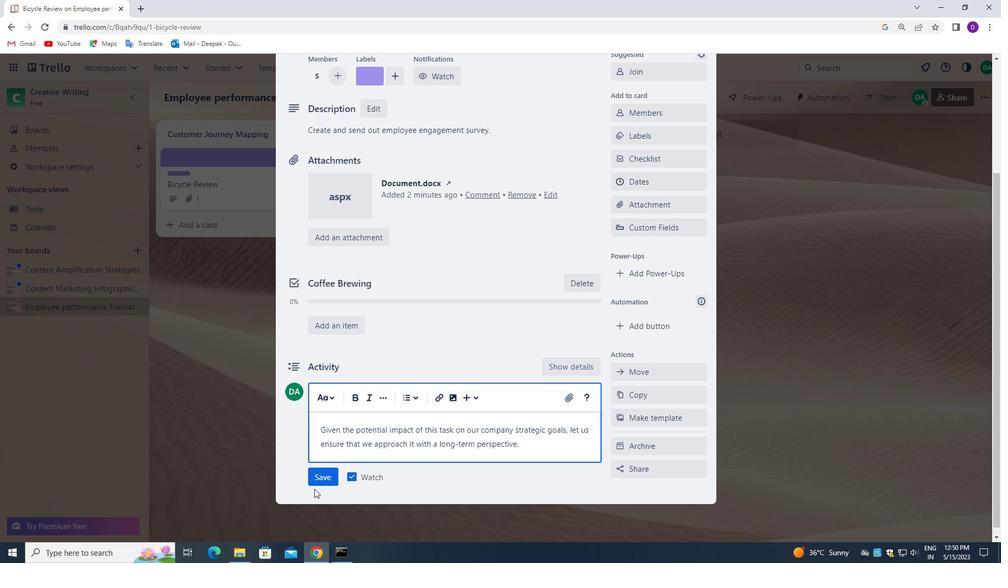 
Action: Mouse pressed left at (318, 479)
Screenshot: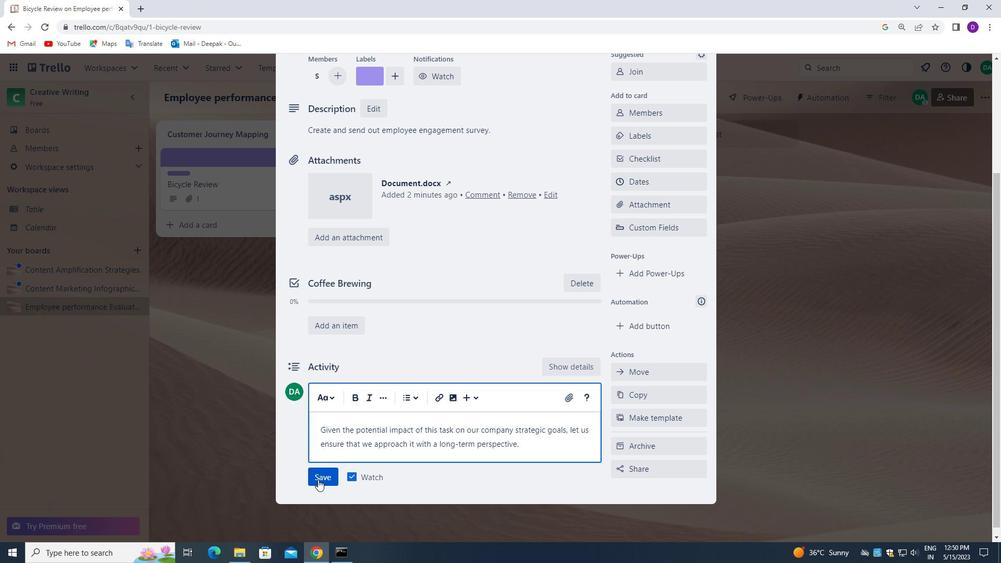 
Action: Mouse moved to (648, 174)
Screenshot: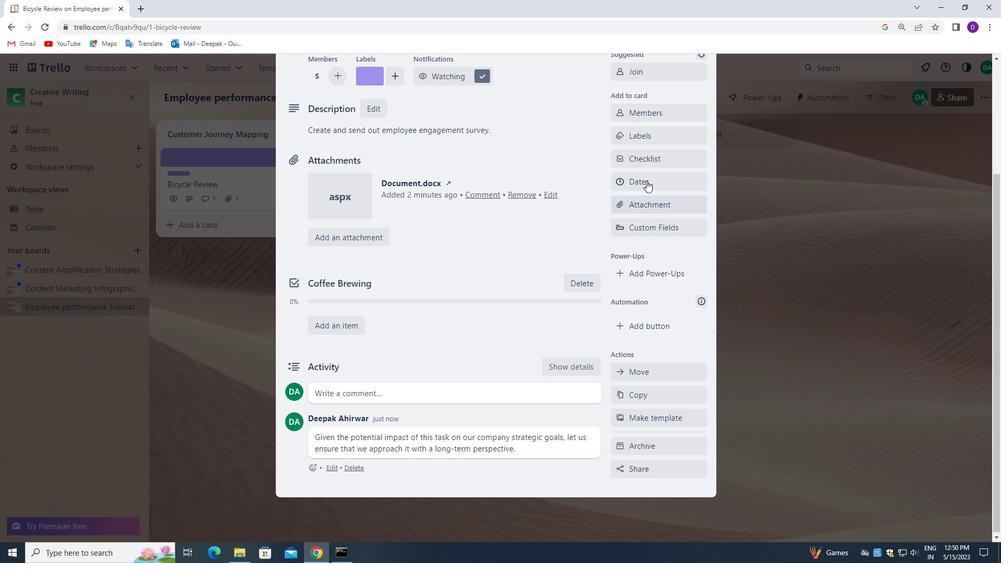 
Action: Mouse pressed left at (648, 174)
Screenshot: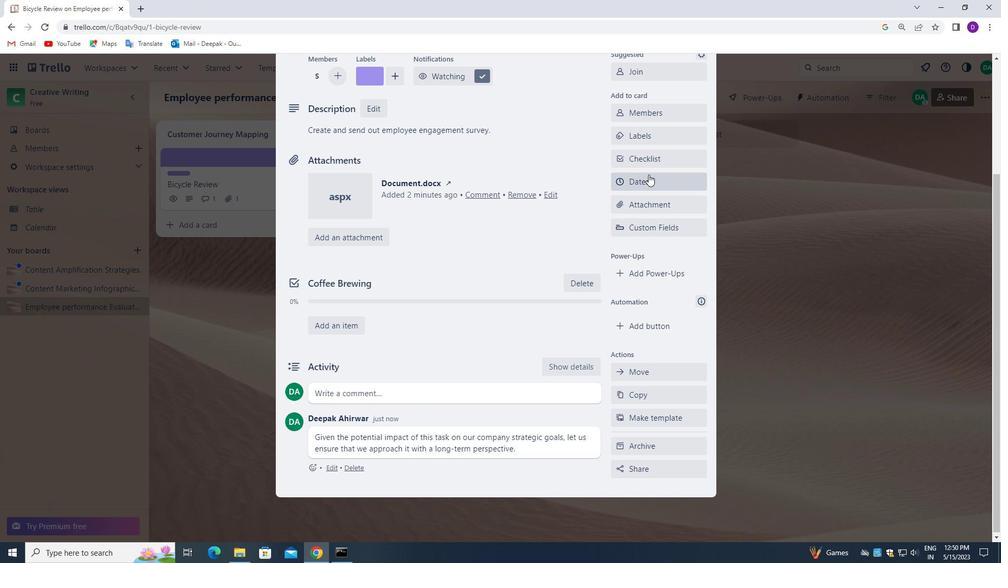 
Action: Mouse moved to (624, 308)
Screenshot: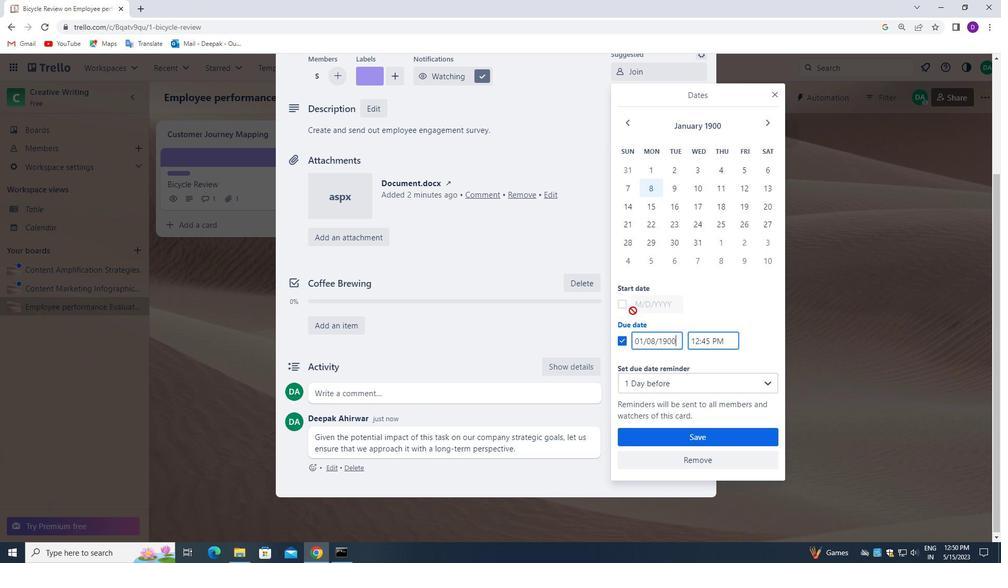 
Action: Mouse pressed left at (624, 308)
Screenshot: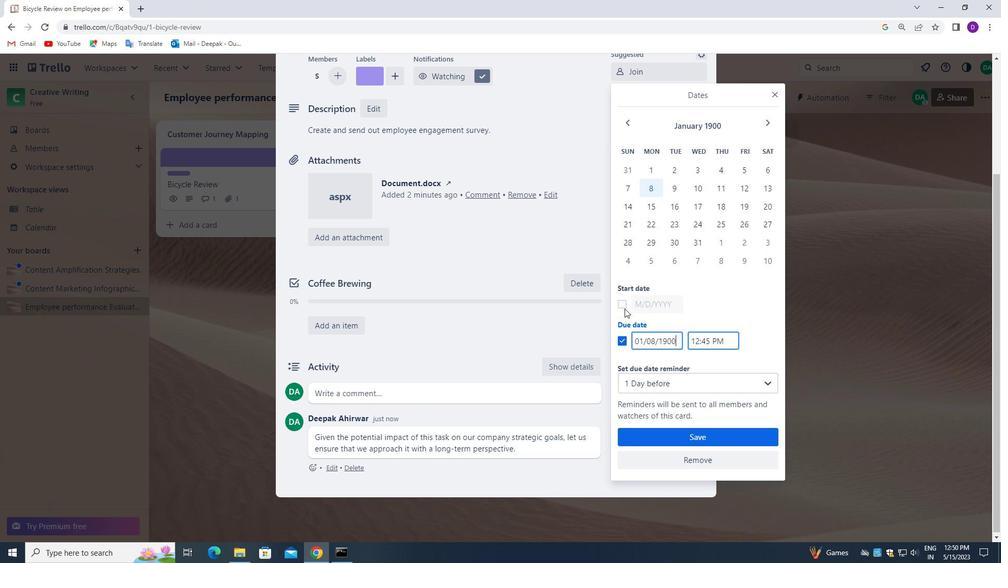 
Action: Mouse moved to (646, 304)
Screenshot: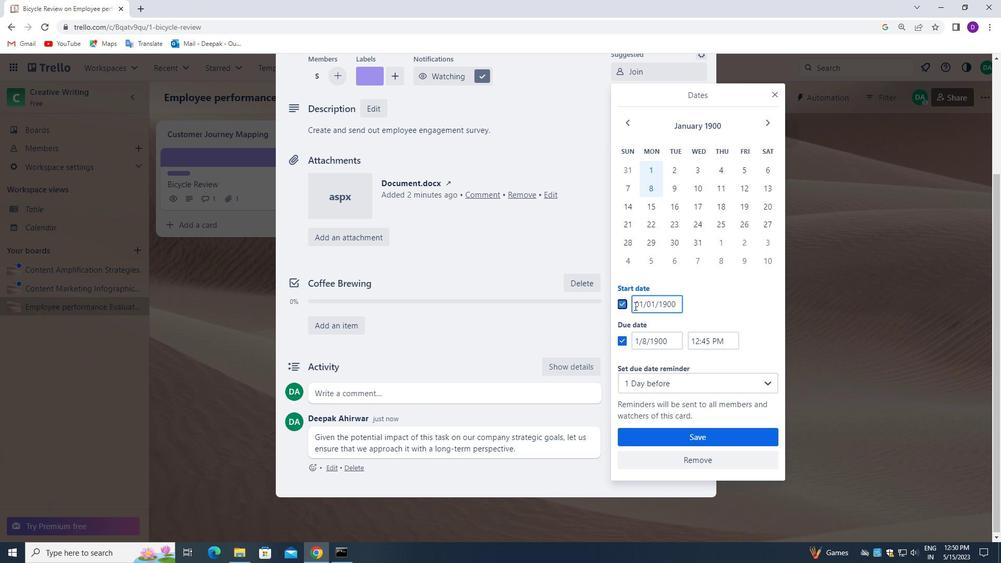 
Action: Mouse pressed left at (646, 304)
Screenshot: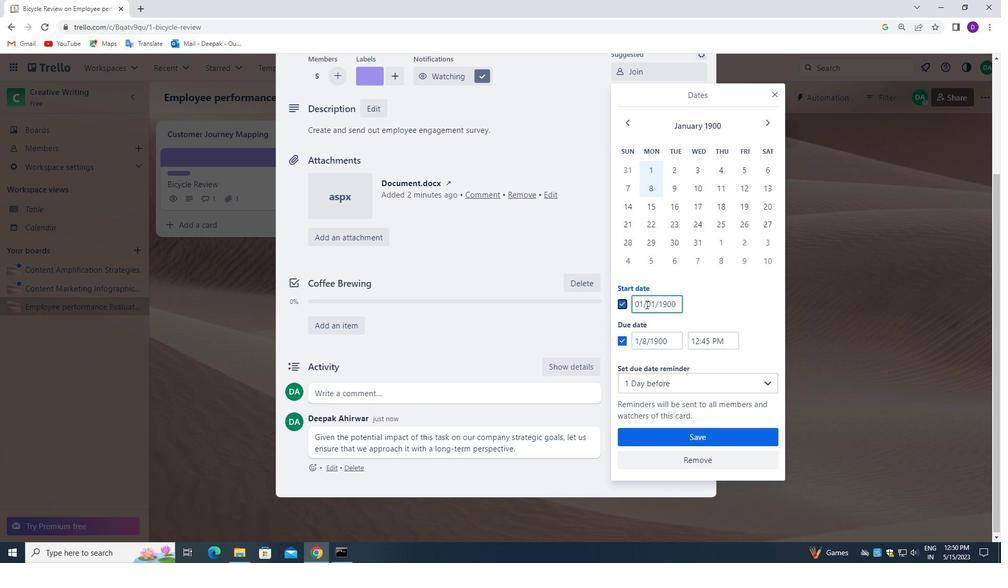
Action: Mouse pressed left at (646, 304)
Screenshot: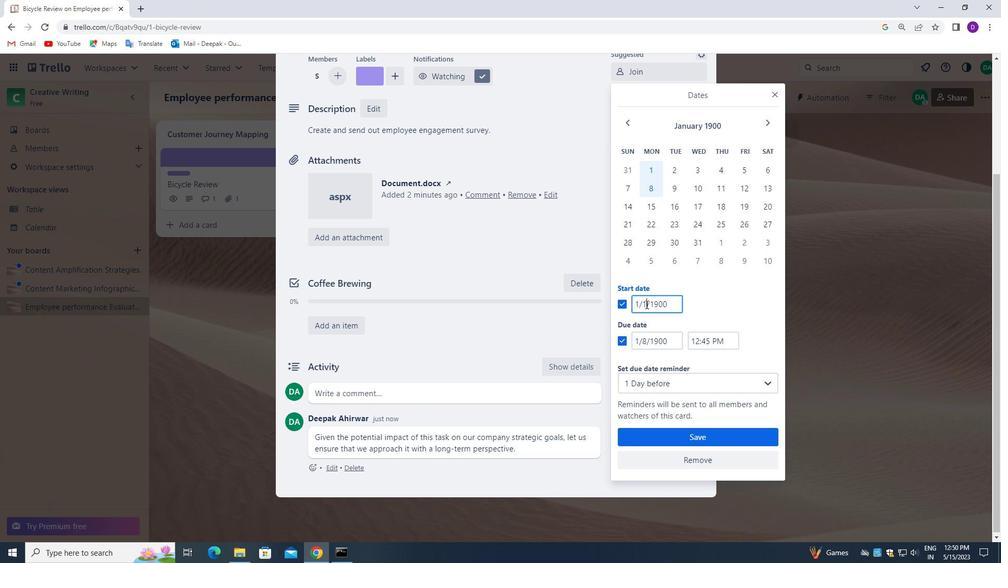 
Action: Mouse pressed left at (646, 304)
Screenshot: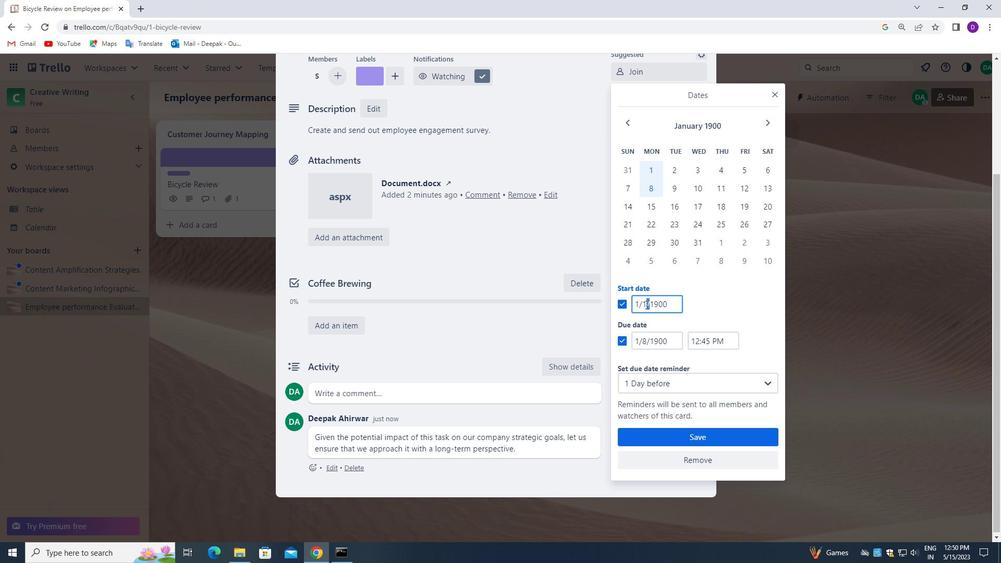 
Action: Key pressed <Key.backspace>01/02/1900
Screenshot: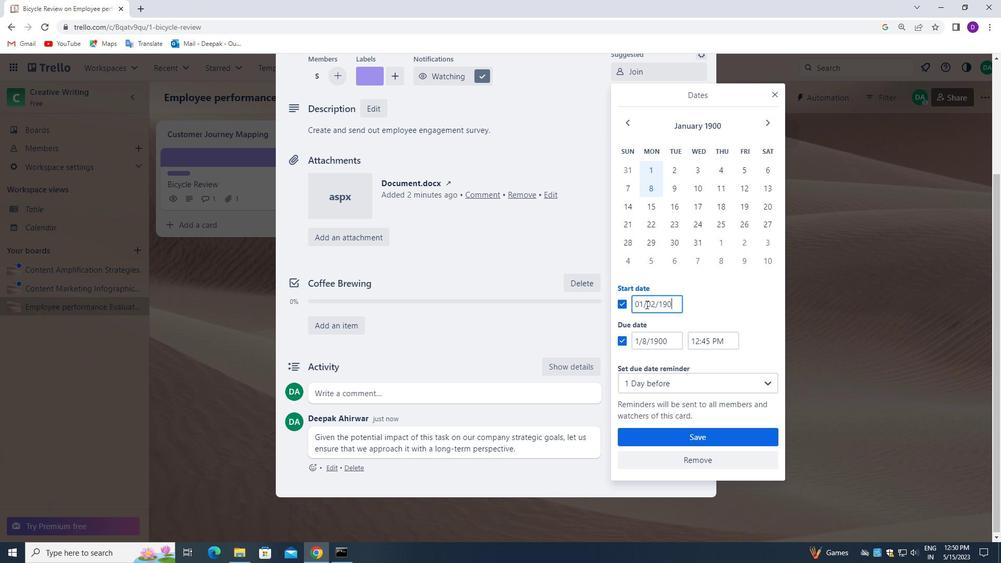 
Action: Mouse moved to (644, 344)
Screenshot: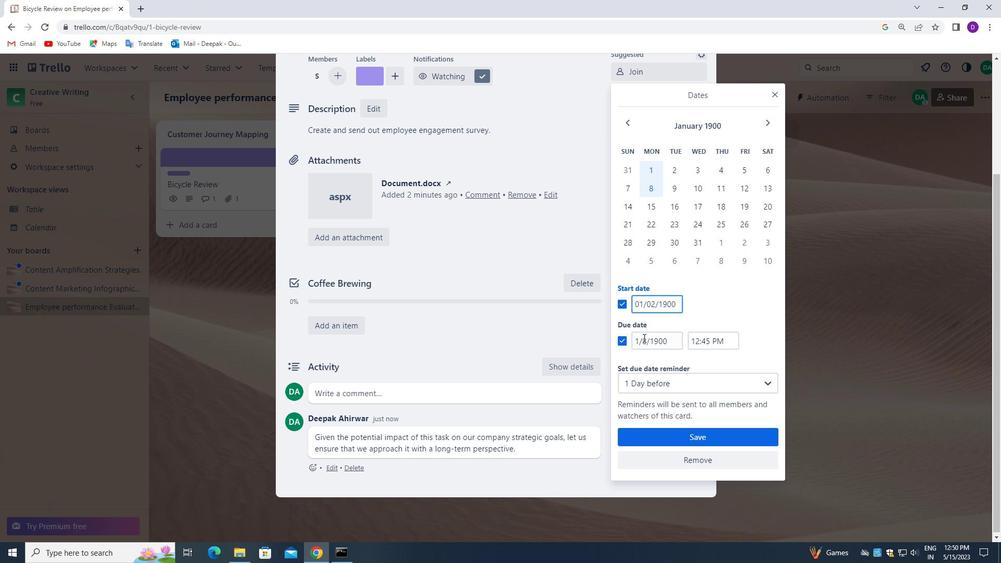 
Action: Mouse pressed left at (644, 344)
Screenshot: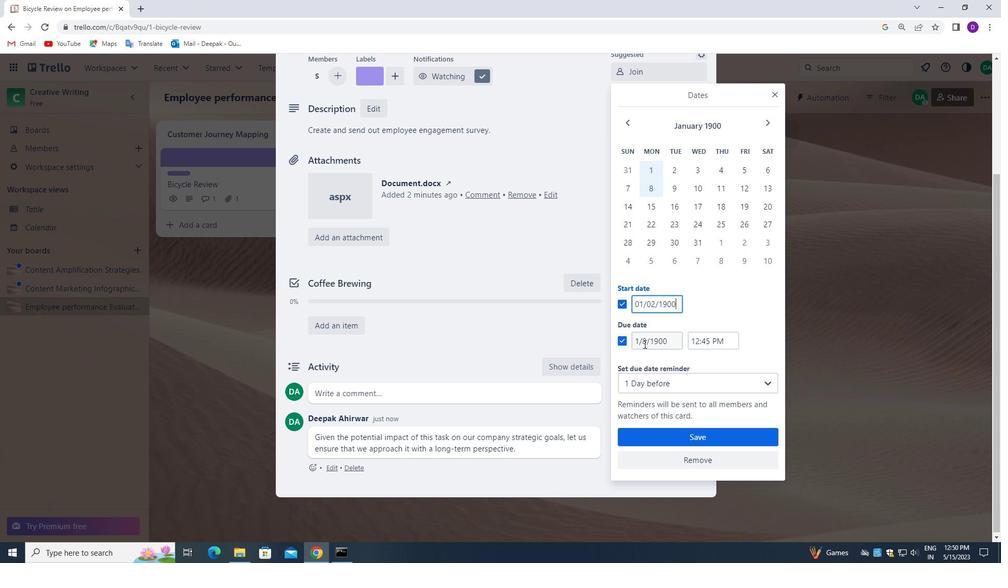 
Action: Mouse pressed left at (644, 344)
Screenshot: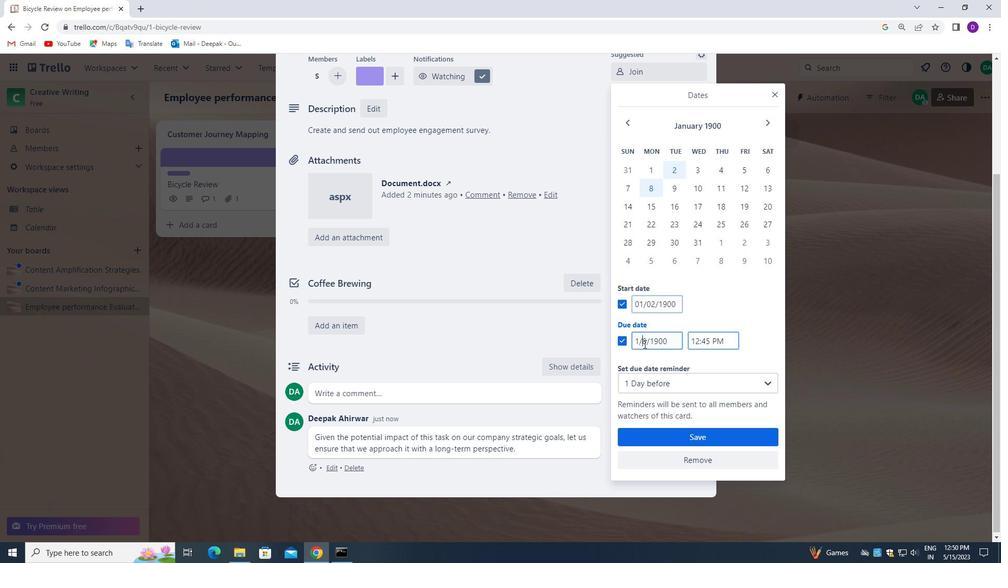 
Action: Mouse pressed left at (644, 344)
Screenshot: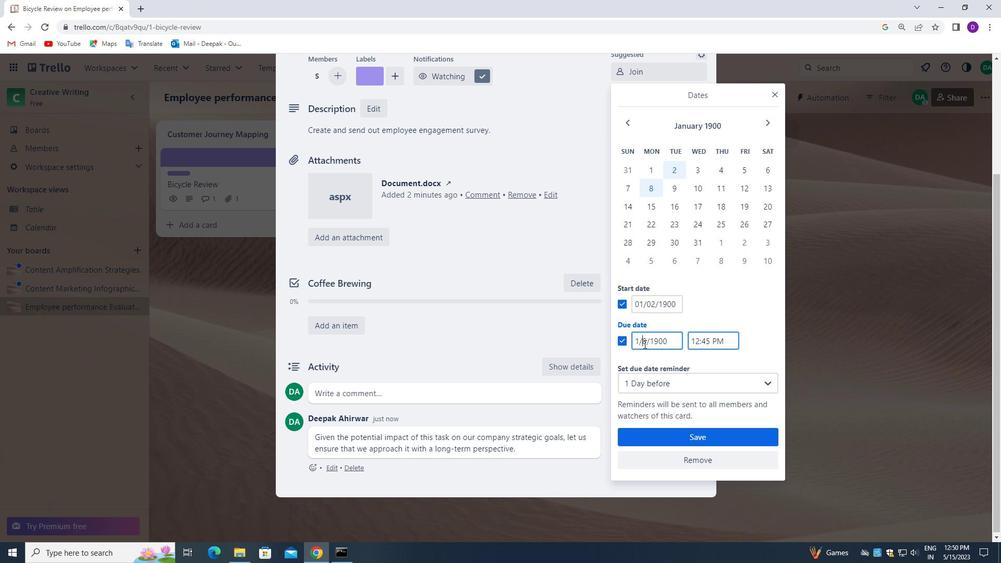 
Action: Key pressed <Key.backspace>
Screenshot: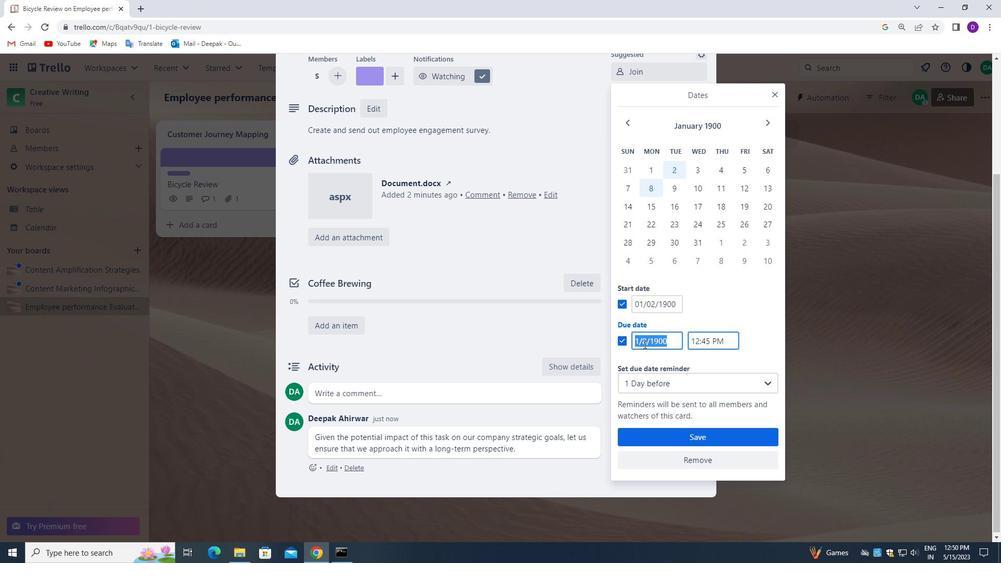 
Action: Mouse moved to (661, 346)
Screenshot: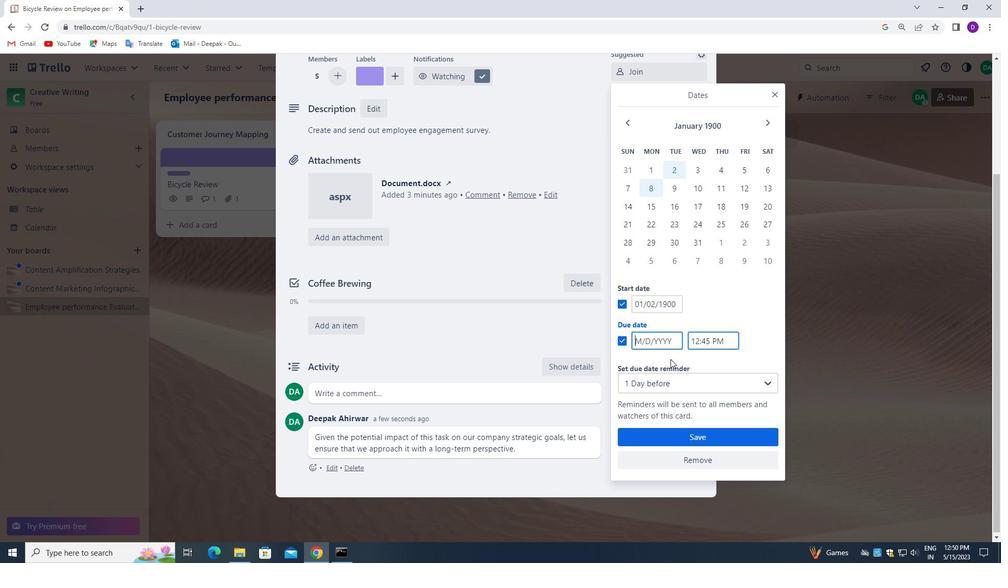 
Action: Key pressed 01/09/1900
Screenshot: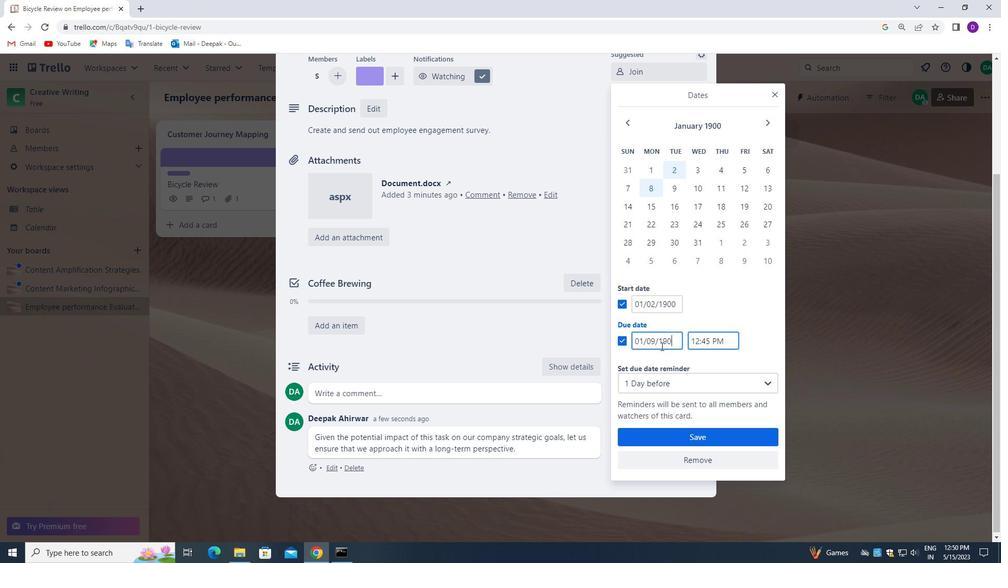 
Action: Mouse moved to (692, 439)
Screenshot: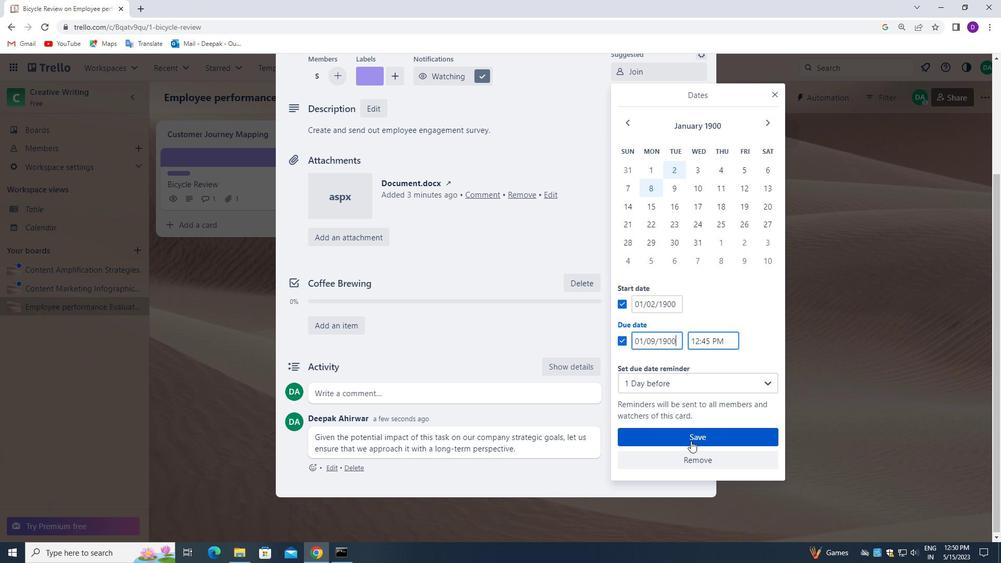 
Action: Mouse pressed left at (692, 439)
Screenshot: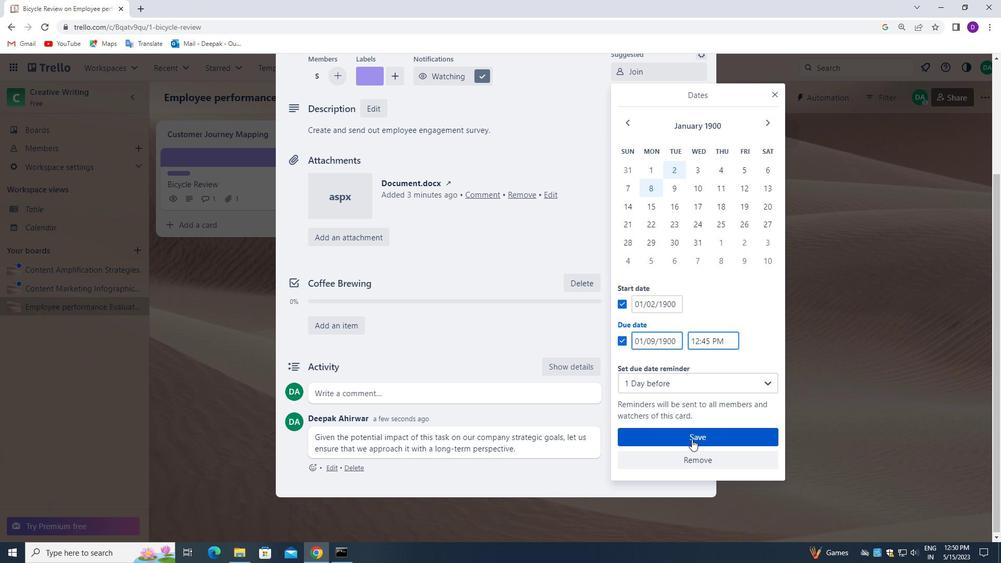 
Action: Mouse moved to (513, 325)
Screenshot: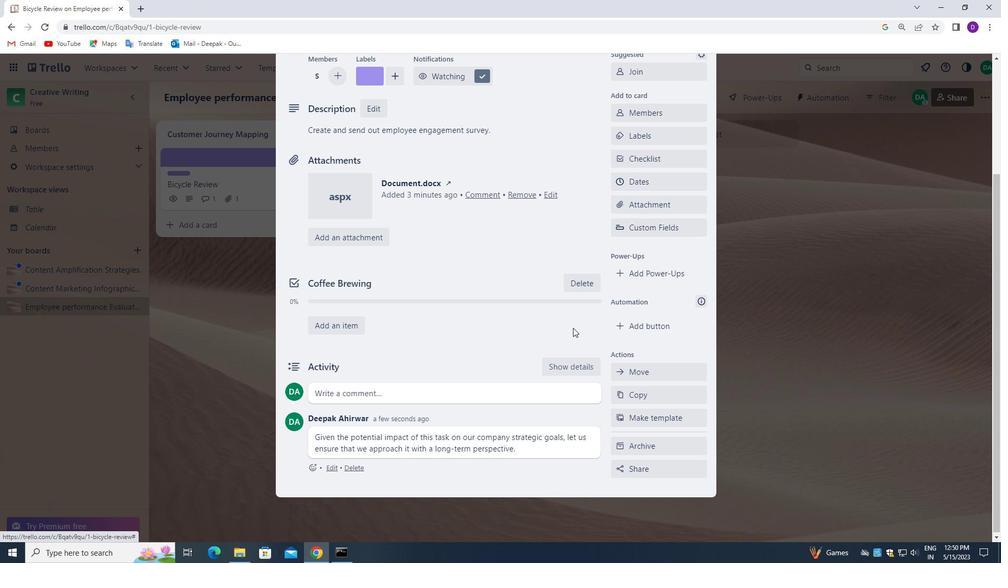 
Action: Mouse scrolled (513, 325) with delta (0, 0)
Screenshot: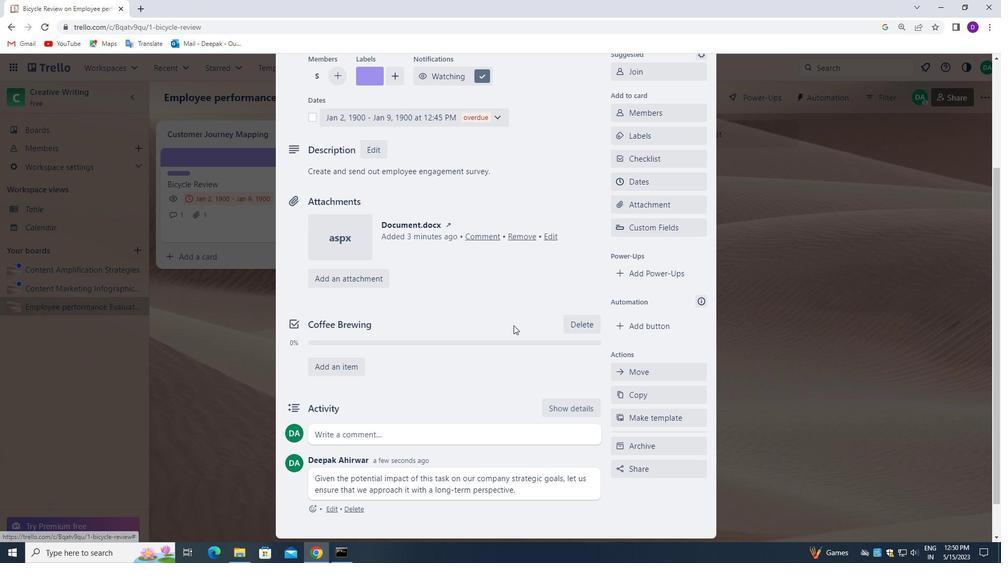 
Action: Mouse scrolled (513, 325) with delta (0, 0)
Screenshot: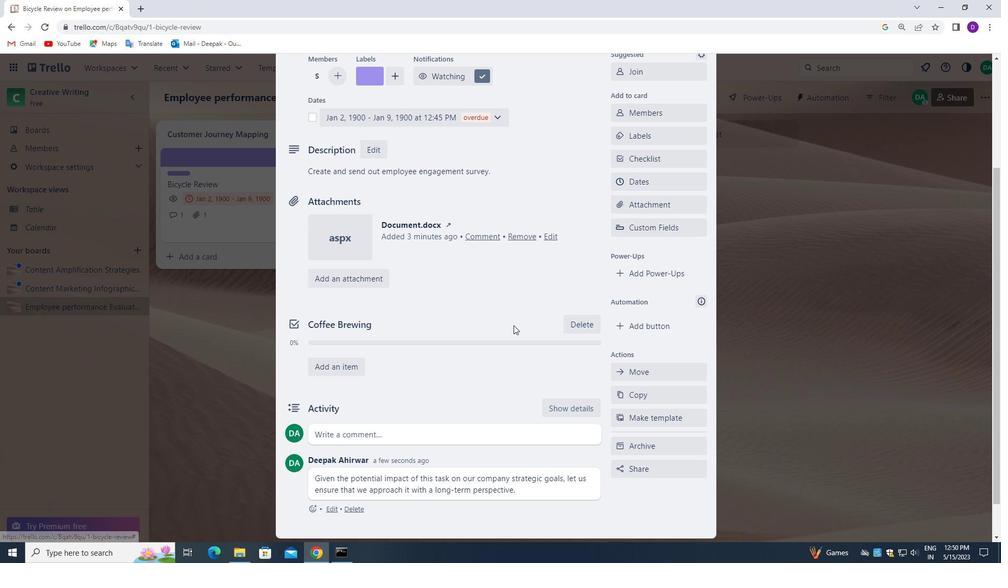 
Action: Mouse scrolled (513, 325) with delta (0, 0)
Screenshot: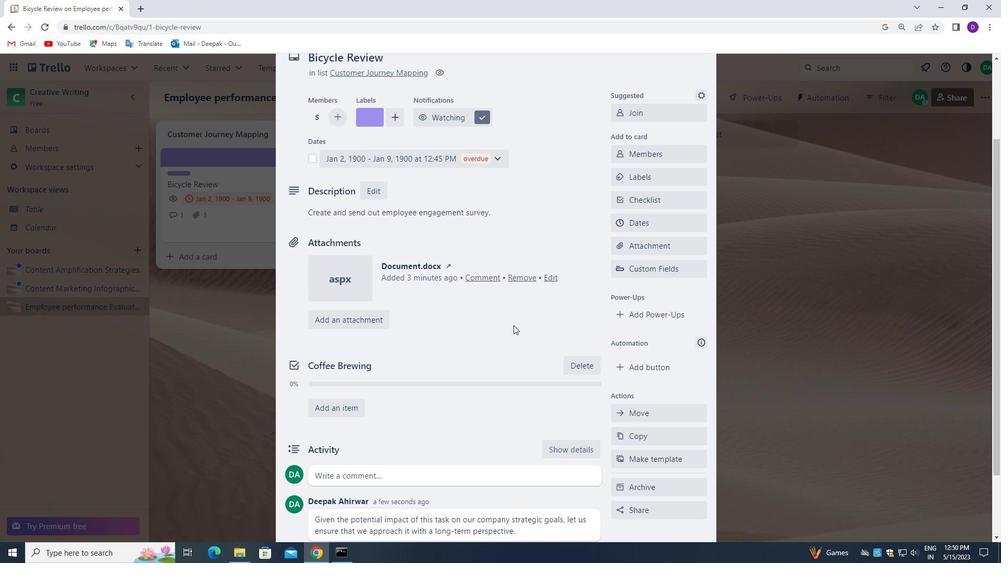 
Action: Mouse scrolled (513, 325) with delta (0, 0)
Screenshot: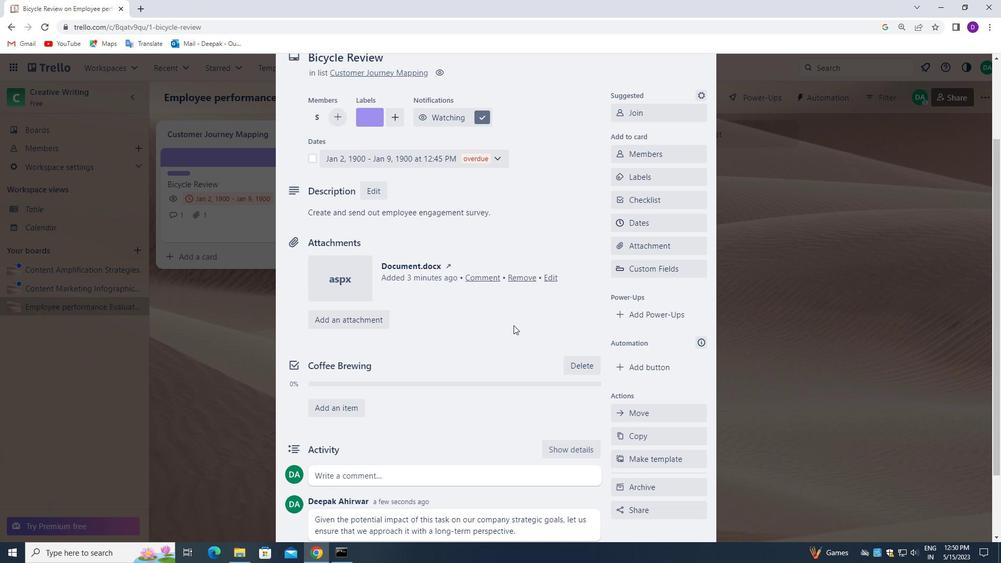 
Action: Mouse scrolled (513, 325) with delta (0, 0)
Screenshot: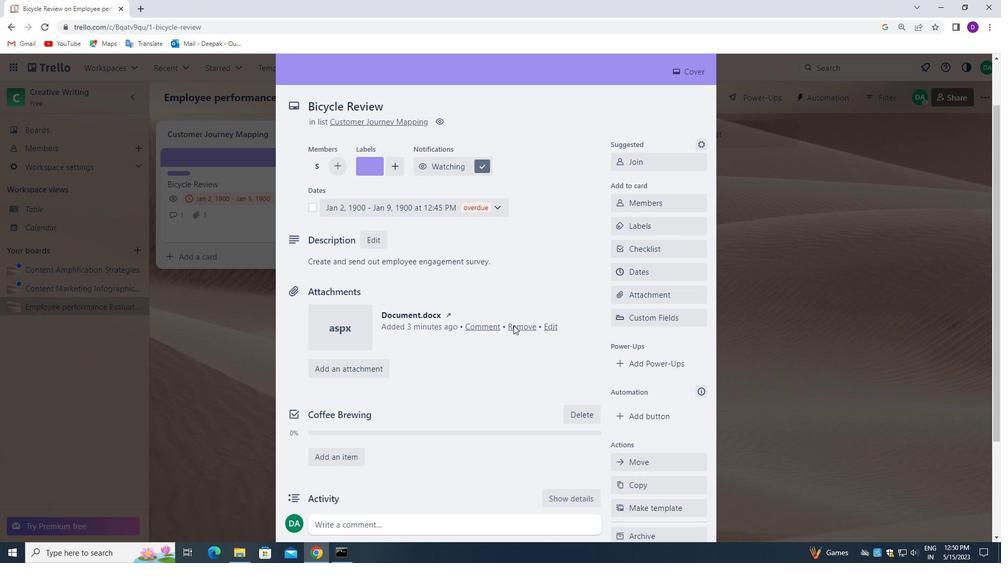 
Action: Mouse scrolled (513, 325) with delta (0, 0)
Screenshot: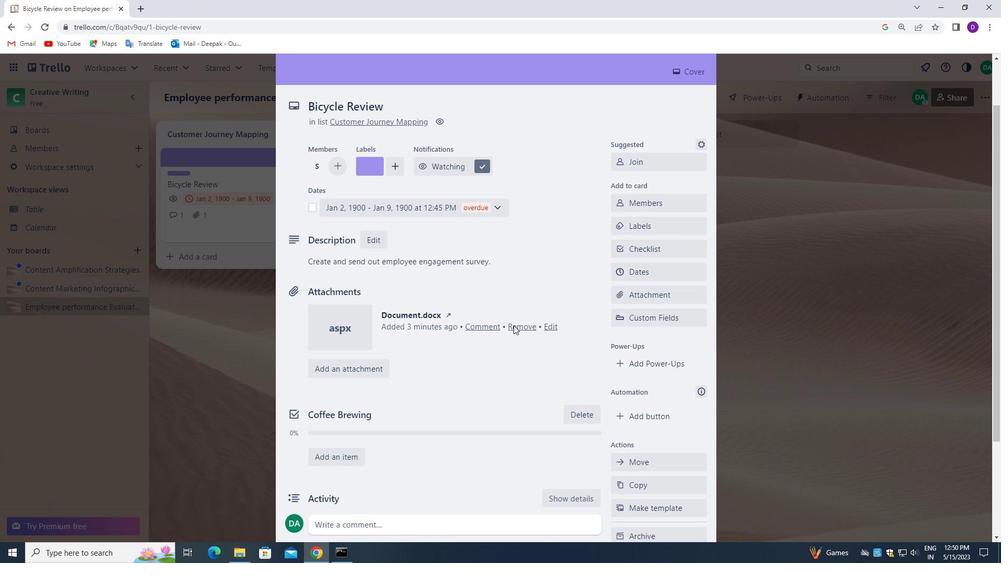 
Action: Mouse scrolled (513, 325) with delta (0, 0)
Screenshot: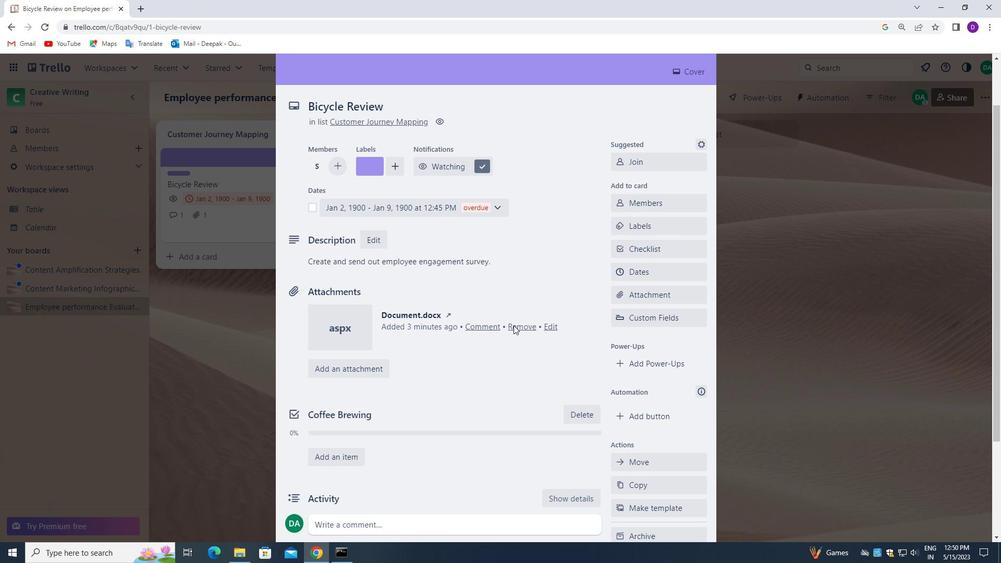 
Action: Mouse moved to (512, 311)
Screenshot: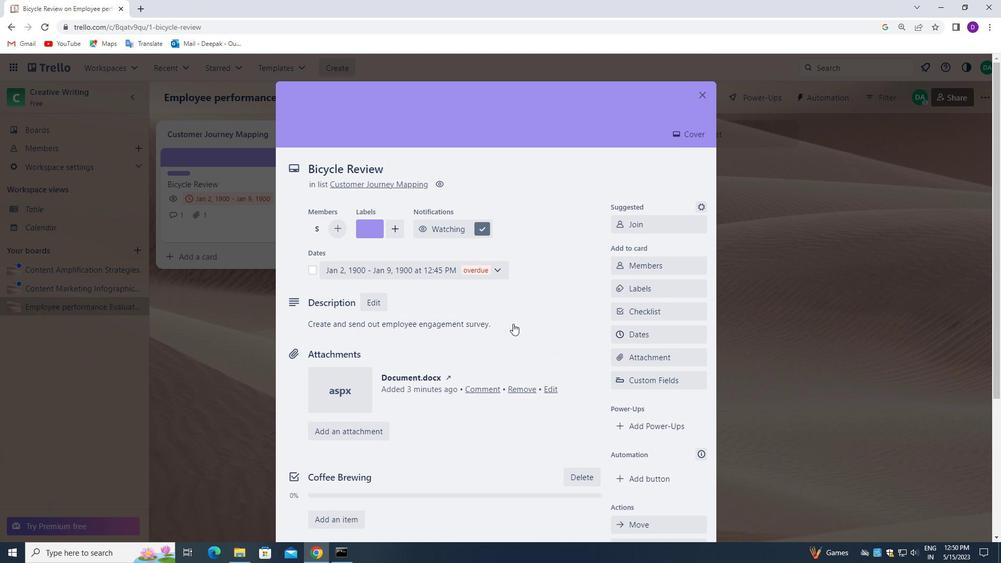 
Action: Mouse scrolled (512, 311) with delta (0, 0)
Screenshot: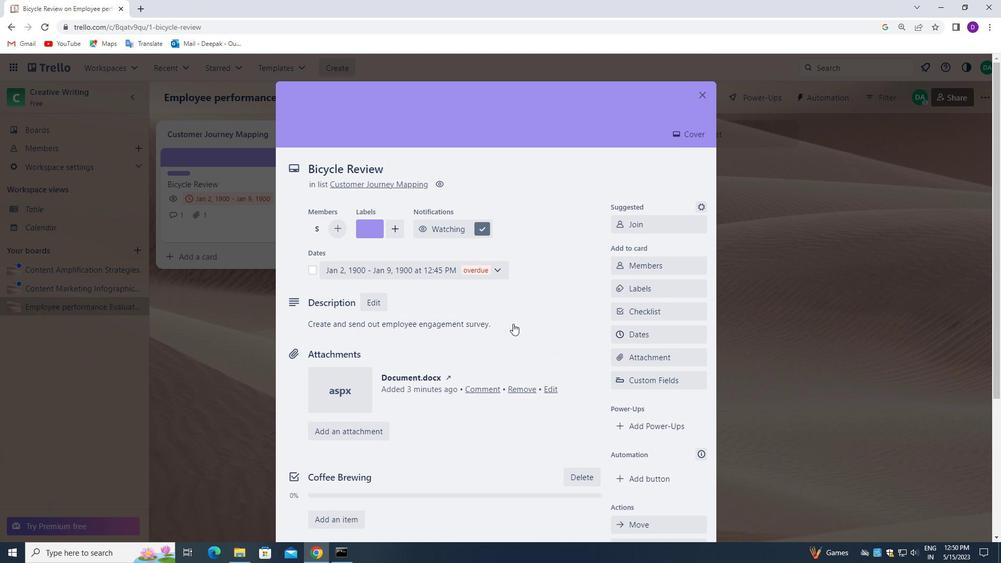 
Action: Mouse moved to (512, 311)
Screenshot: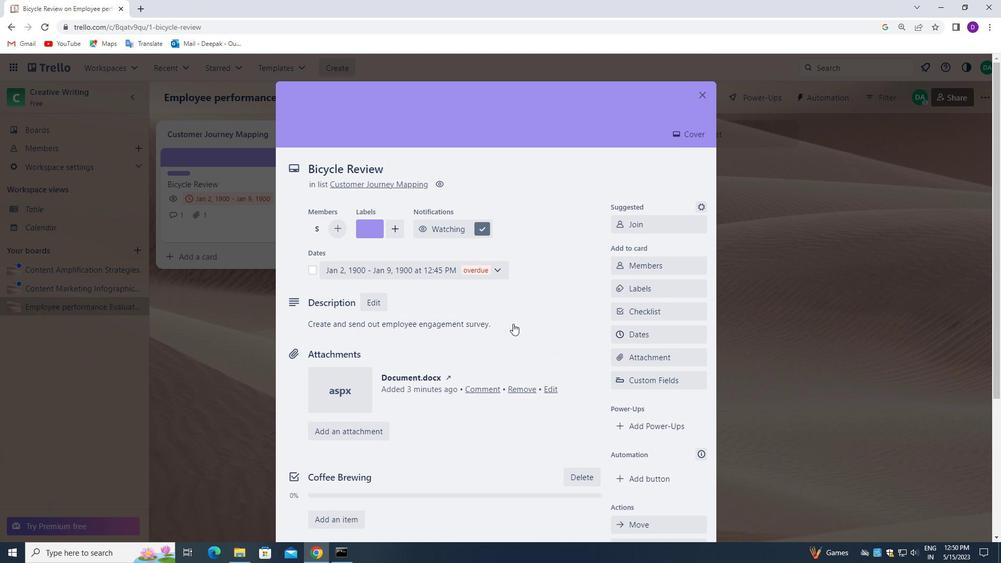 
Action: Mouse scrolled (512, 311) with delta (0, 0)
Screenshot: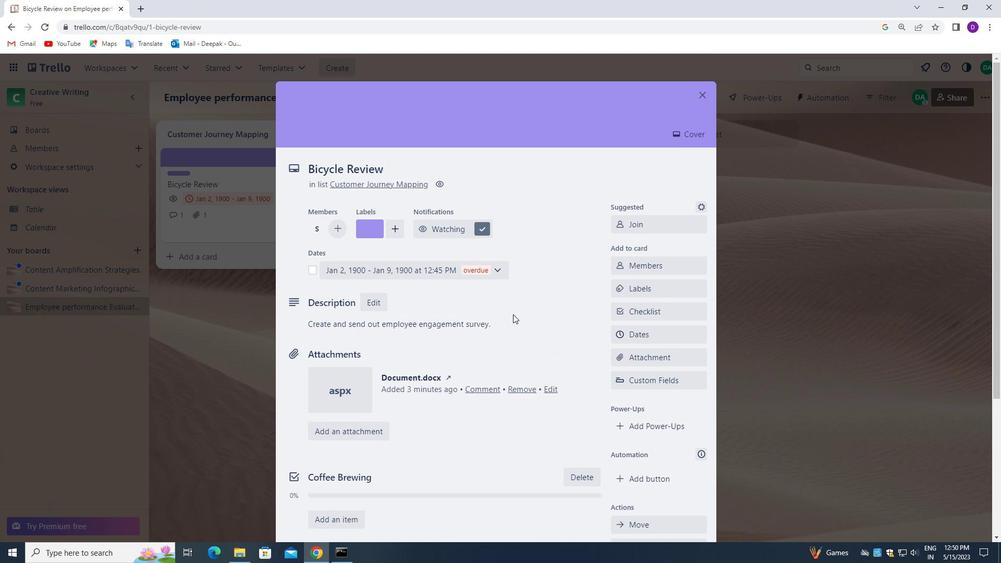 
Action: Mouse moved to (702, 97)
Screenshot: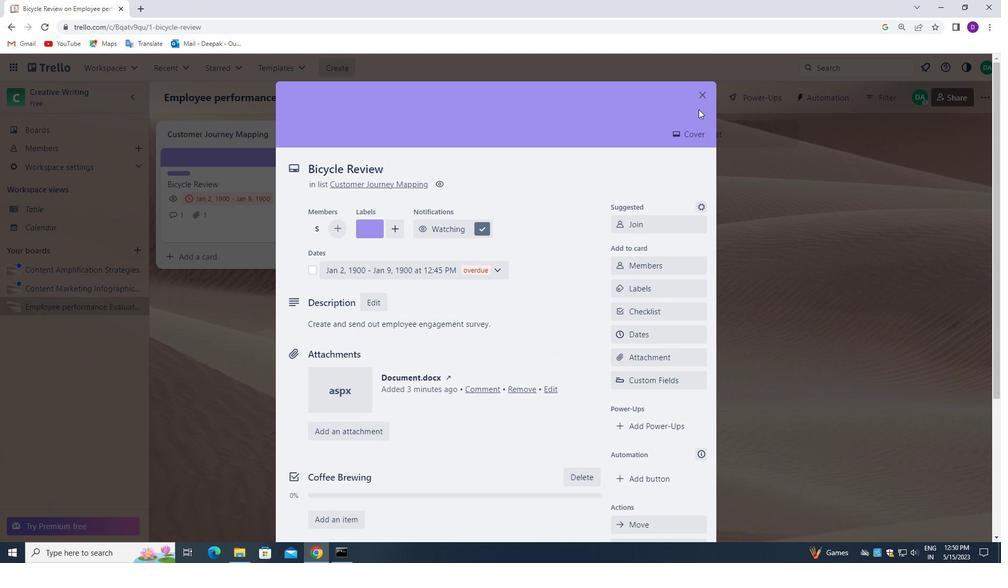 
Action: Mouse pressed left at (702, 97)
Screenshot: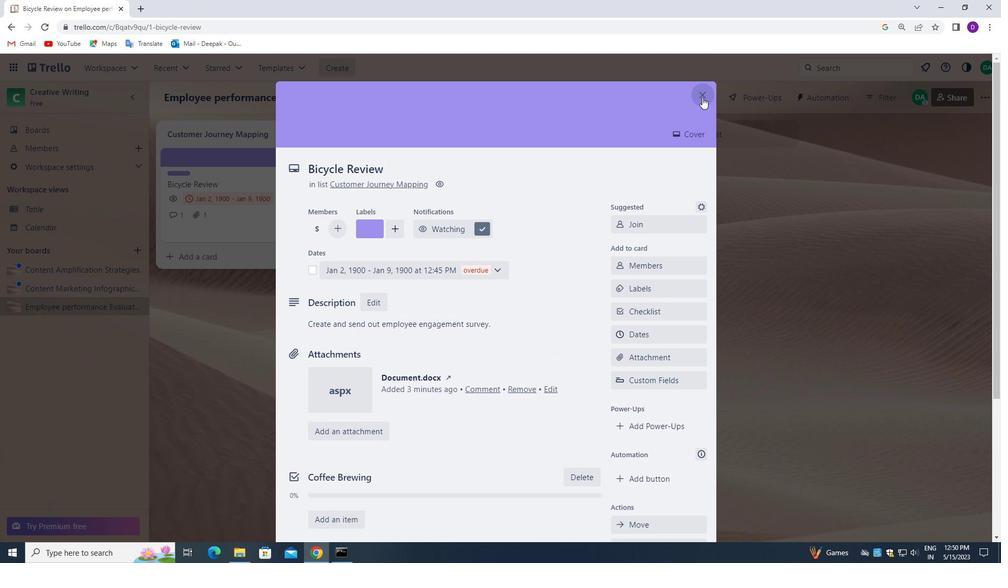 
Action: Mouse moved to (70, 126)
Screenshot: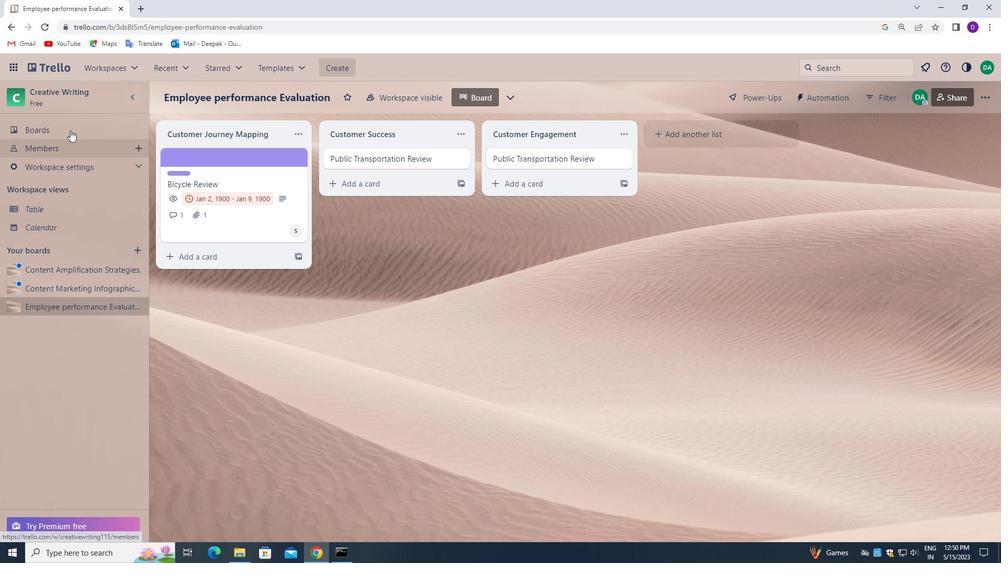 
Action: Mouse pressed left at (70, 126)
Screenshot: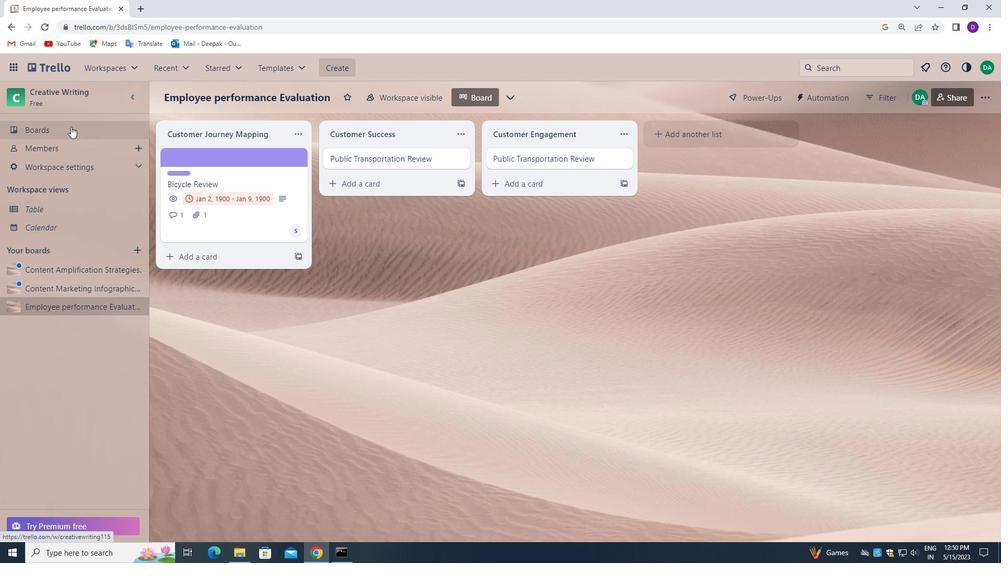 
